 Task: Create a due date automation trigger when advanced on, on the wednesday after a card is due add checklist with all checklists complete at 11:00 AM.
Action: Mouse moved to (1338, 104)
Screenshot: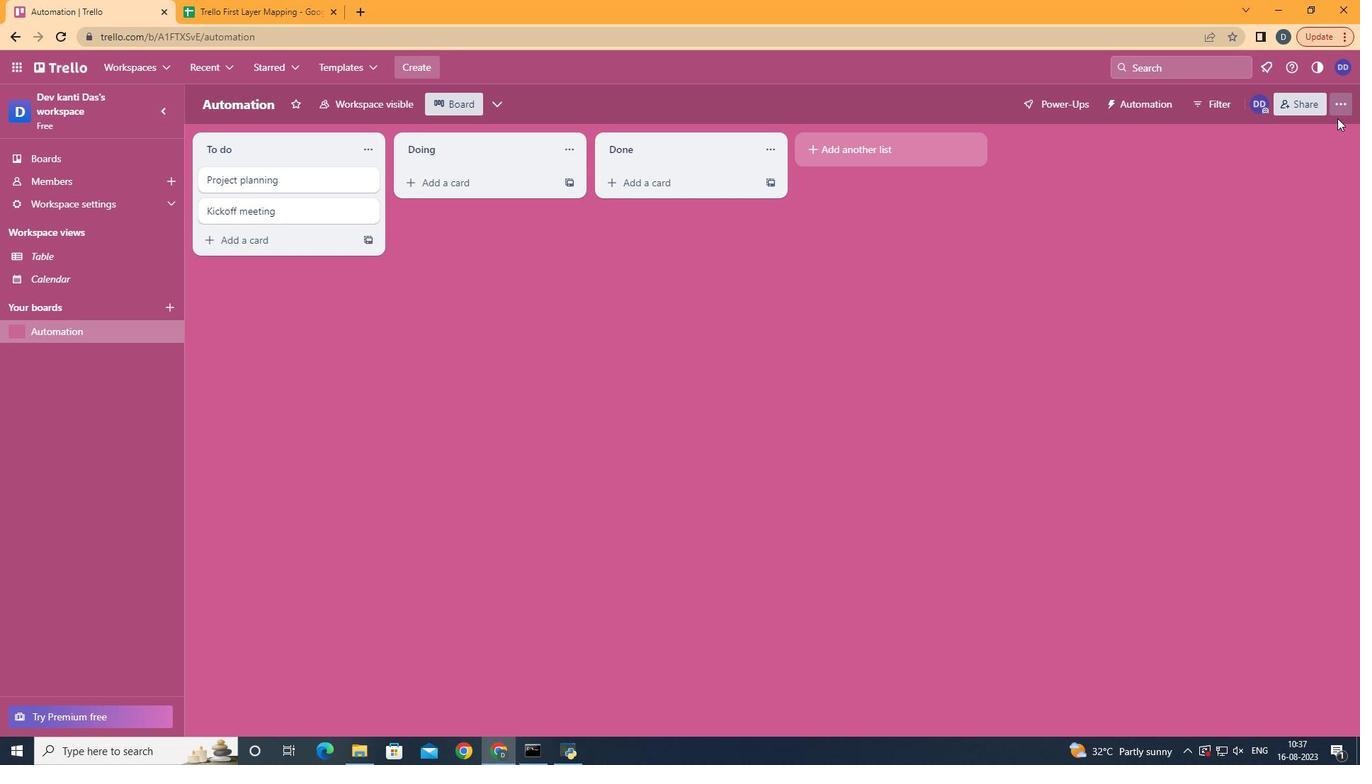 
Action: Mouse pressed left at (1338, 104)
Screenshot: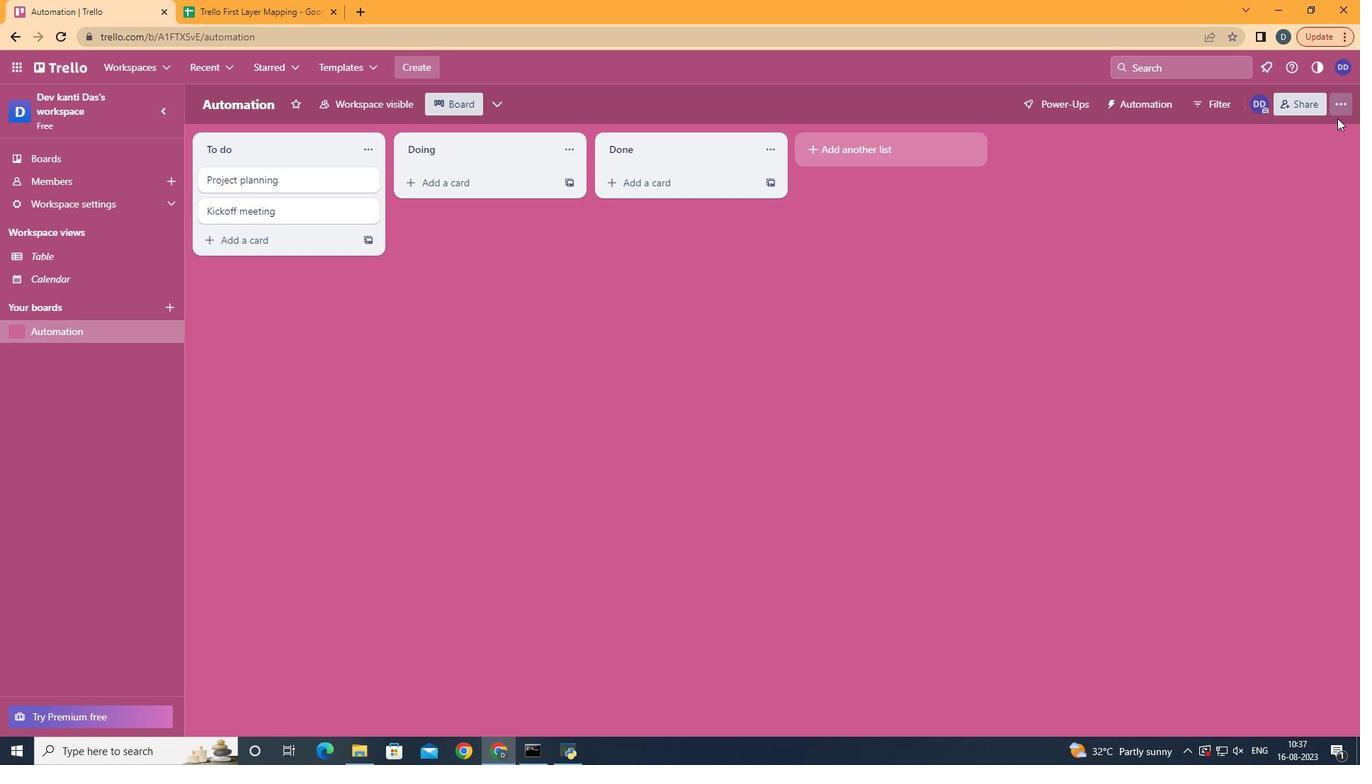 
Action: Mouse moved to (1276, 281)
Screenshot: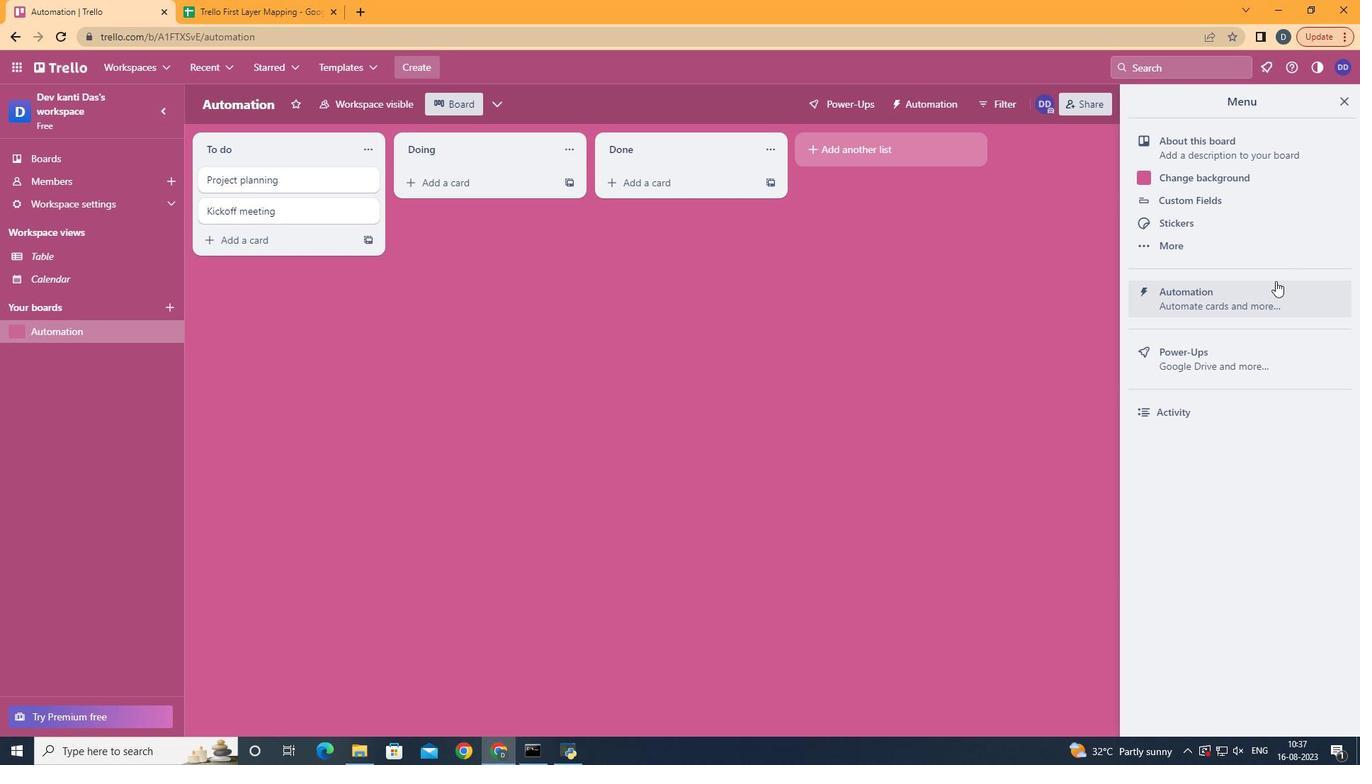 
Action: Mouse pressed left at (1276, 281)
Screenshot: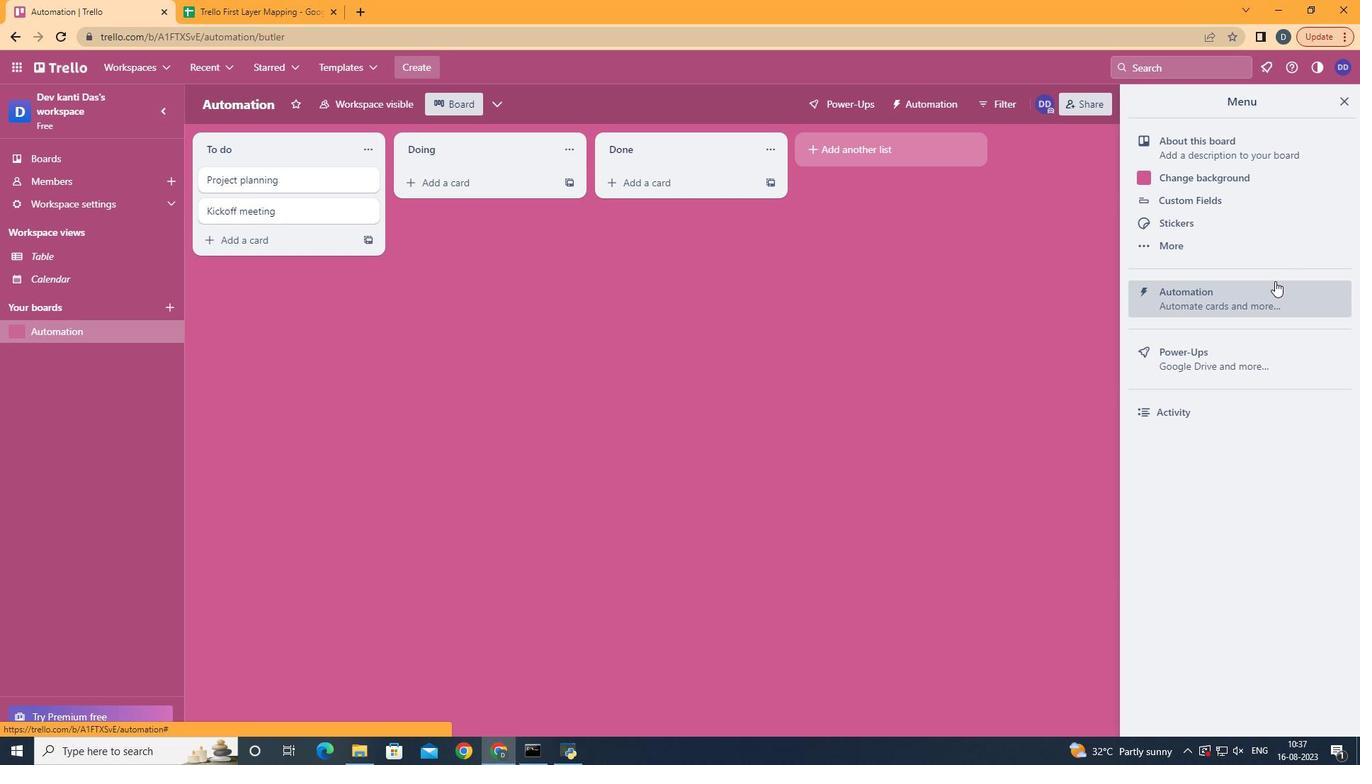 
Action: Mouse moved to (296, 282)
Screenshot: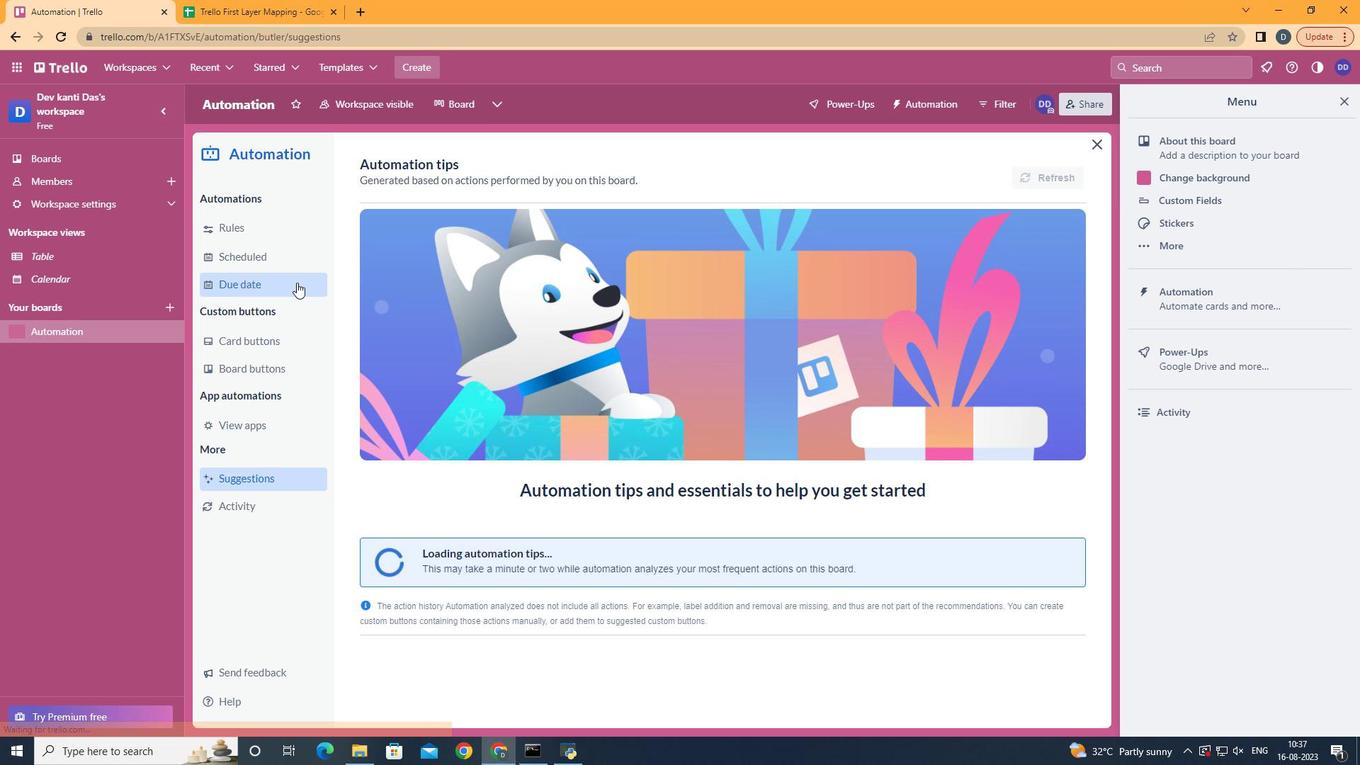 
Action: Mouse pressed left at (296, 282)
Screenshot: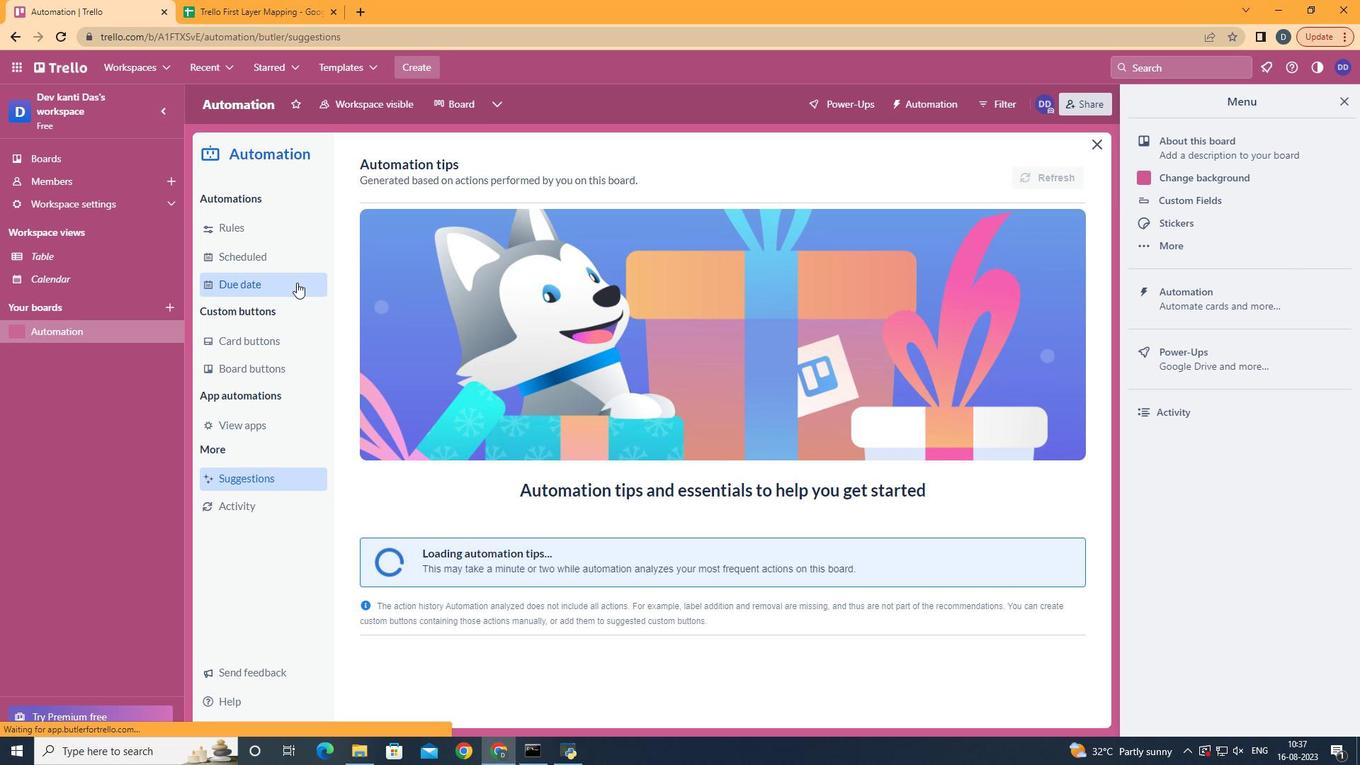 
Action: Mouse moved to (960, 169)
Screenshot: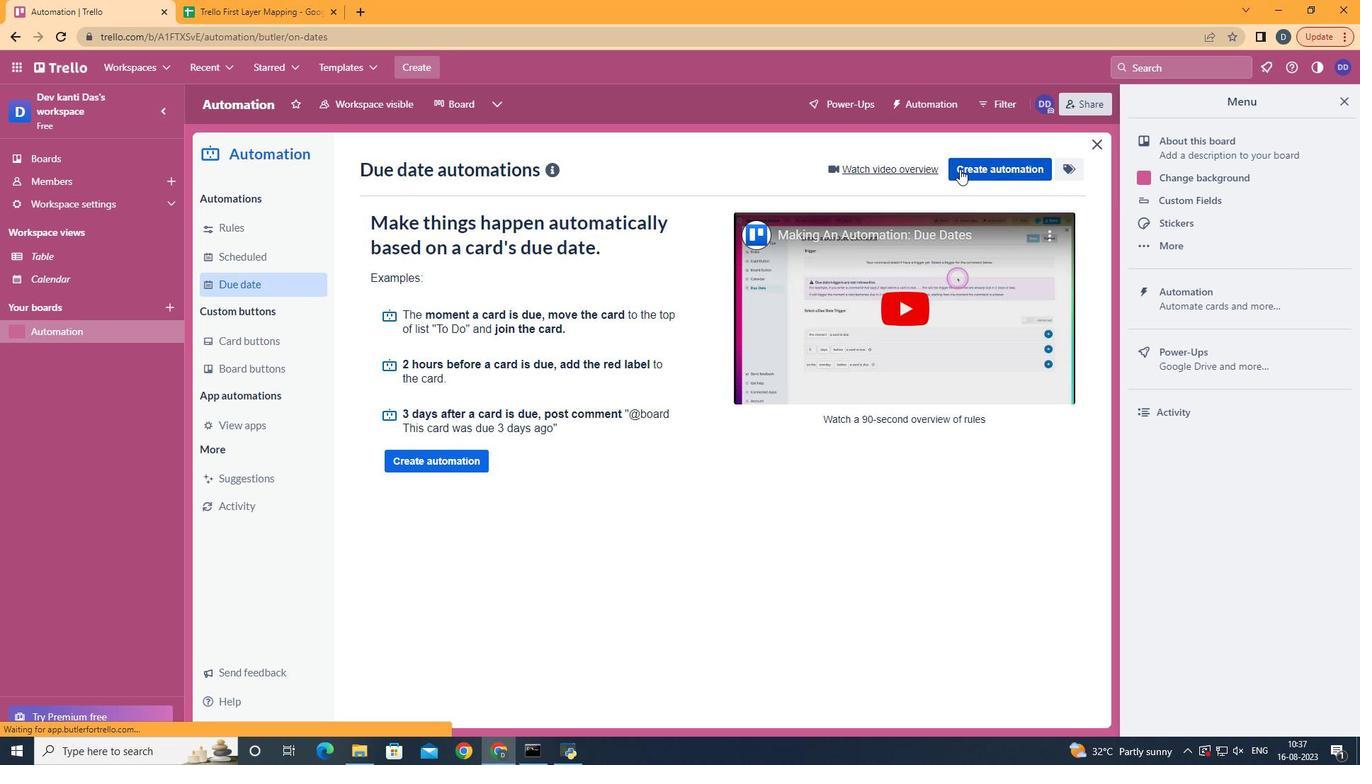 
Action: Mouse pressed left at (960, 169)
Screenshot: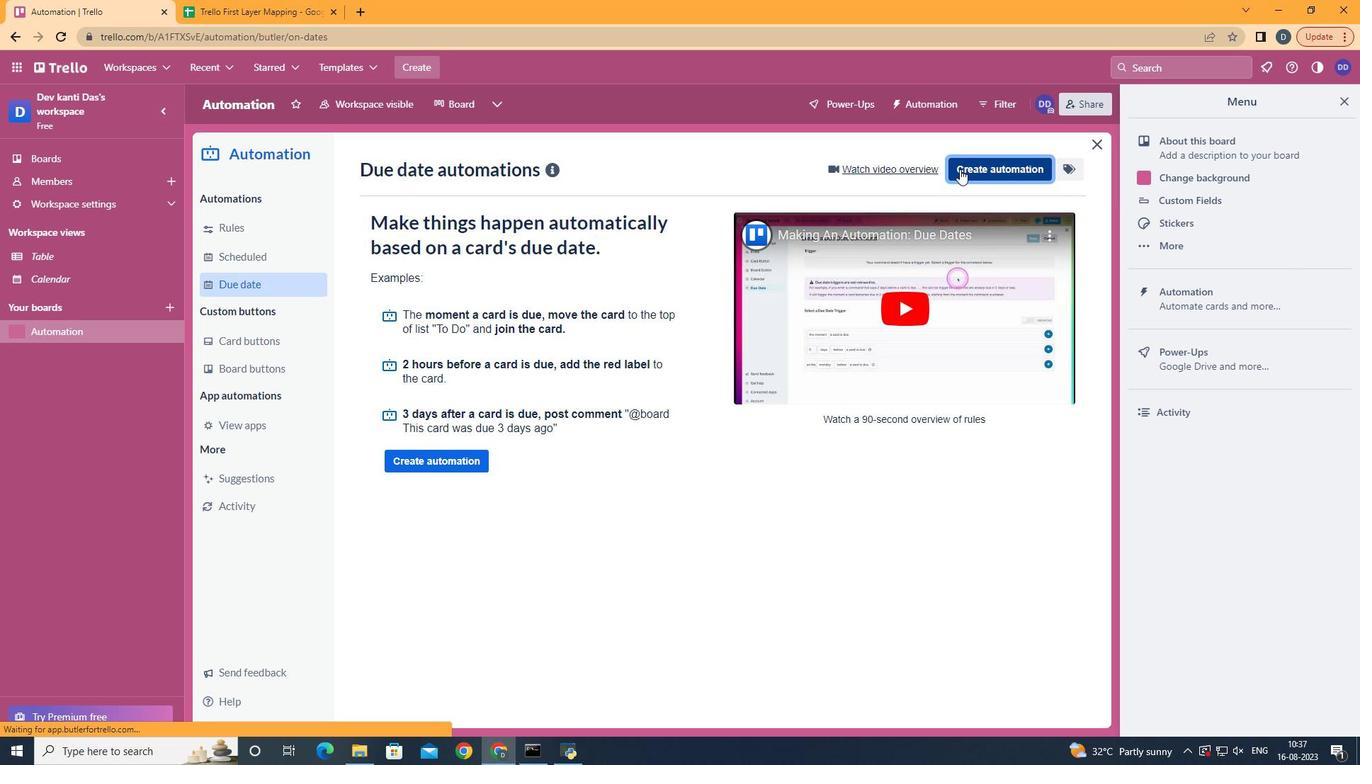
Action: Mouse moved to (696, 309)
Screenshot: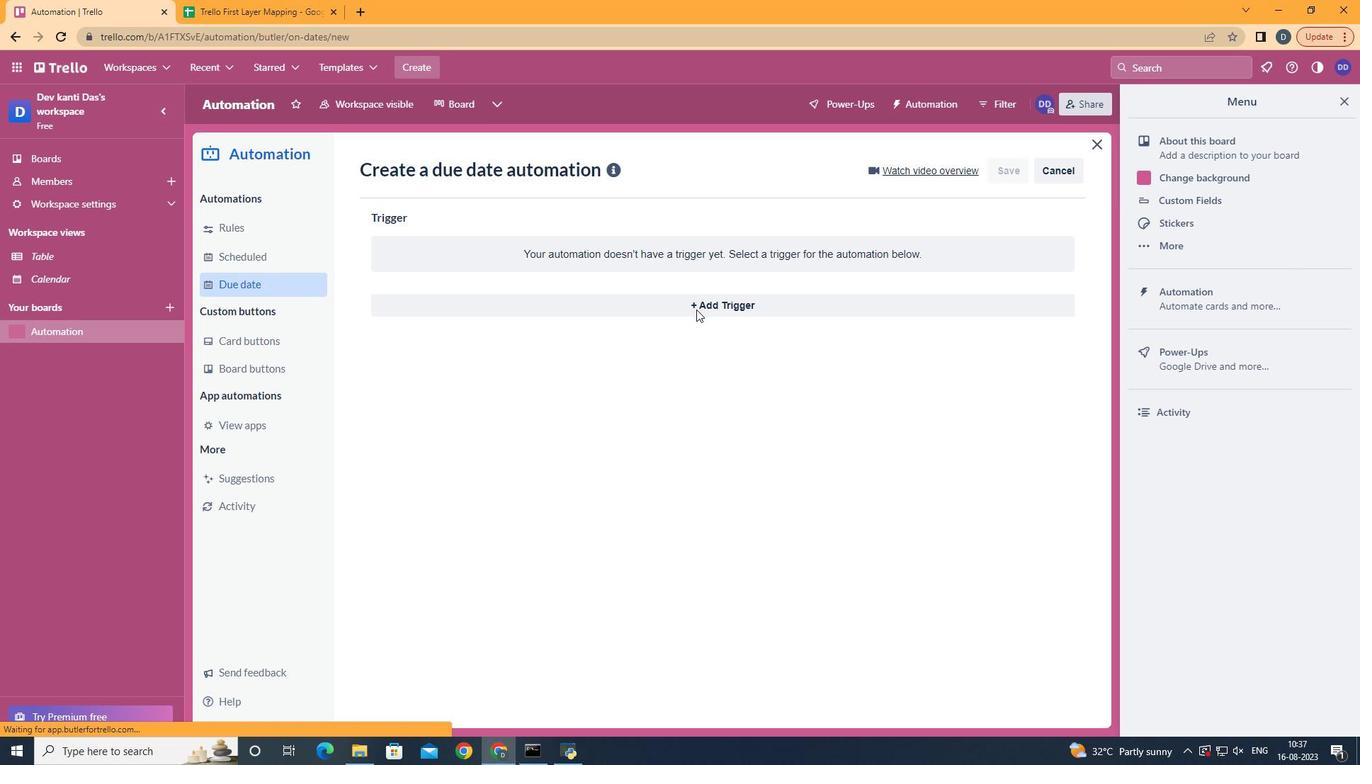 
Action: Mouse pressed left at (696, 309)
Screenshot: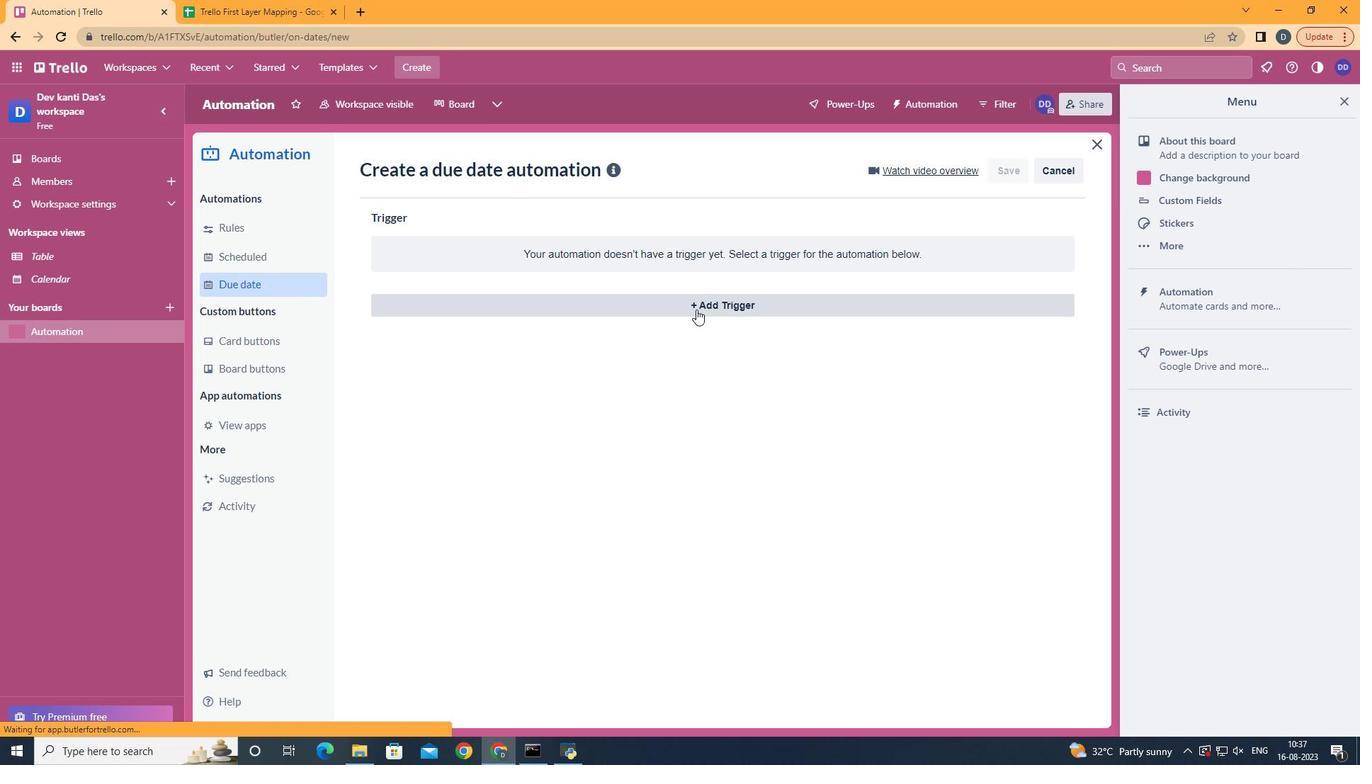 
Action: Mouse moved to (472, 417)
Screenshot: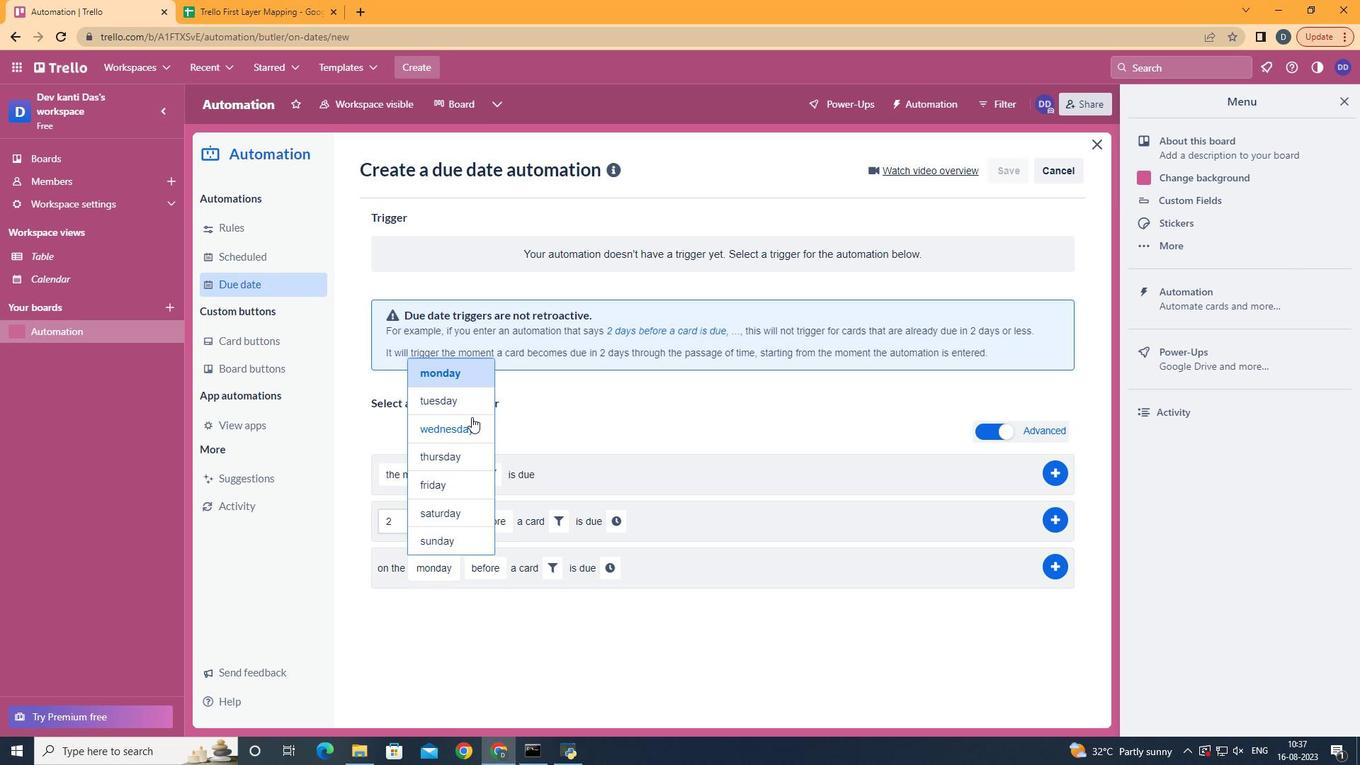 
Action: Mouse pressed left at (472, 417)
Screenshot: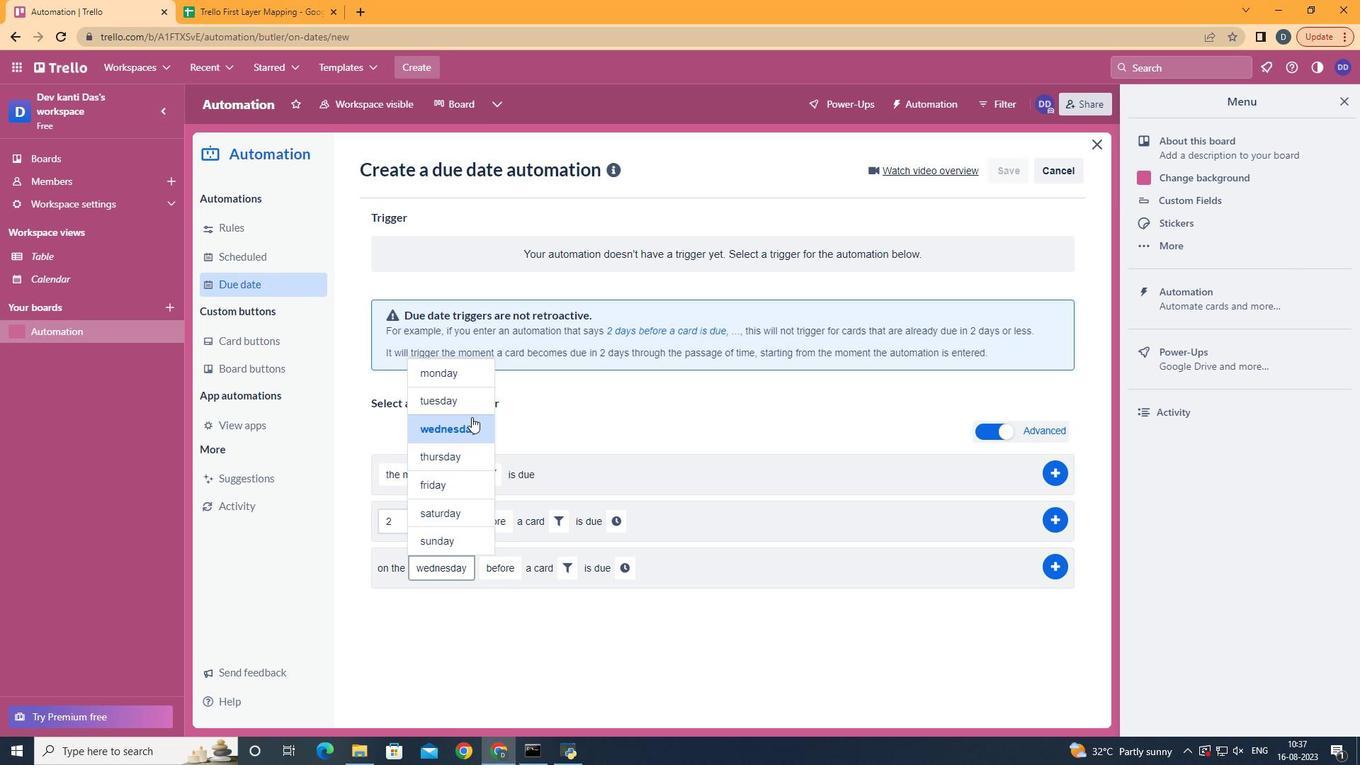 
Action: Mouse moved to (501, 613)
Screenshot: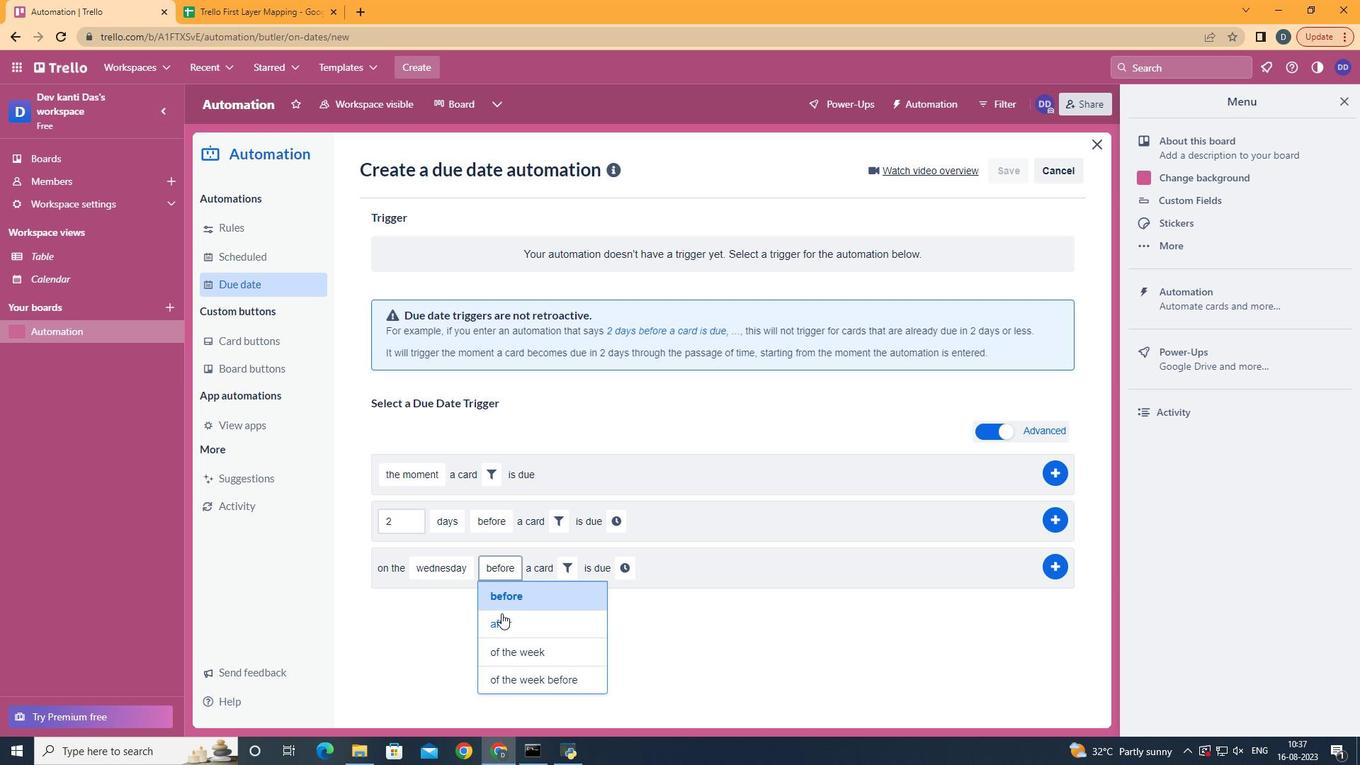 
Action: Mouse pressed left at (501, 613)
Screenshot: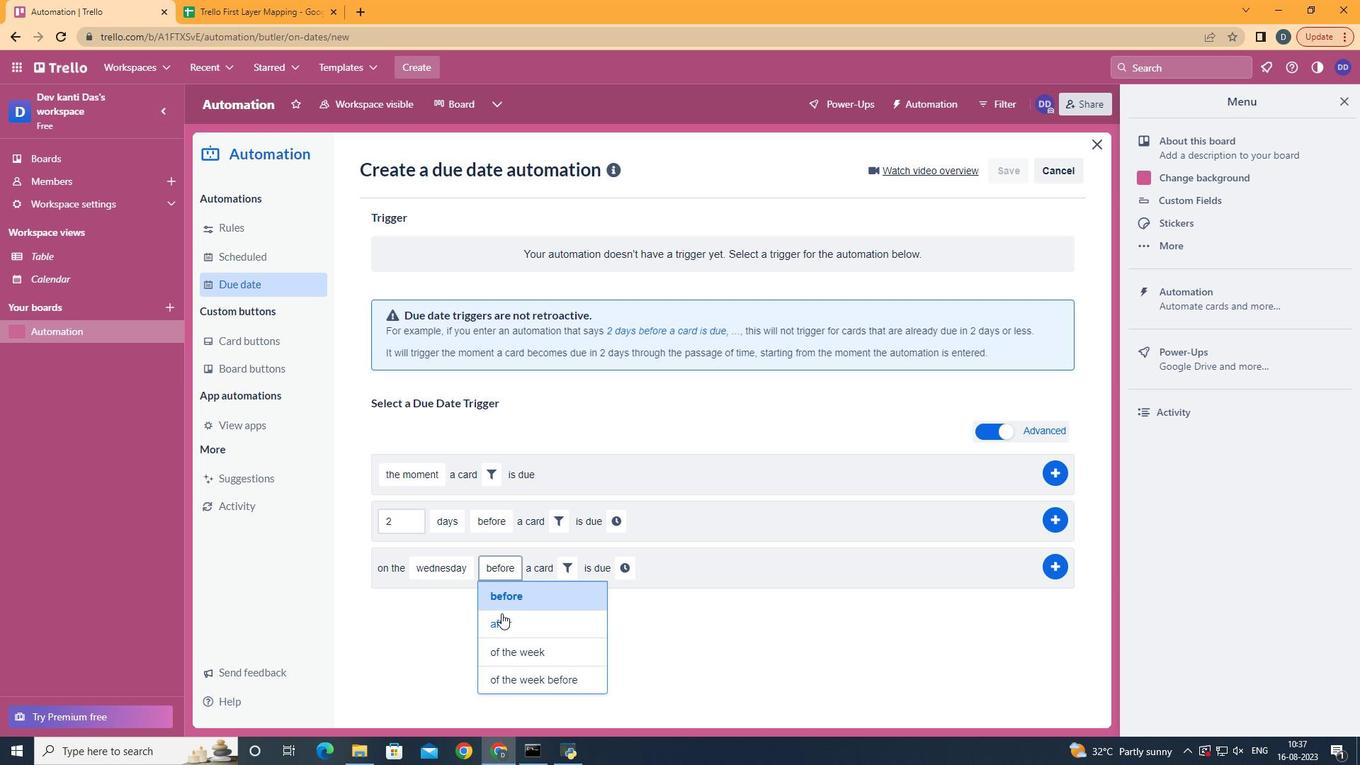 
Action: Mouse moved to (559, 565)
Screenshot: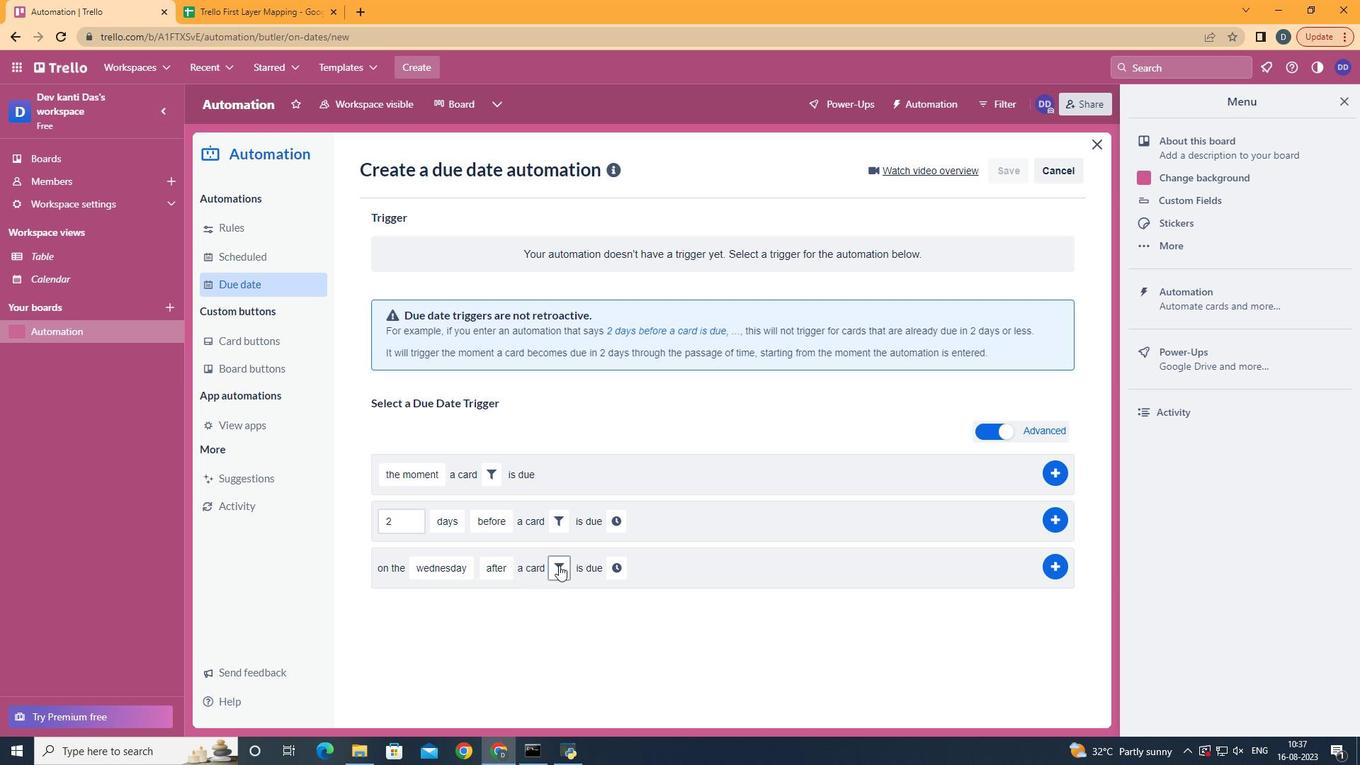 
Action: Mouse pressed left at (559, 565)
Screenshot: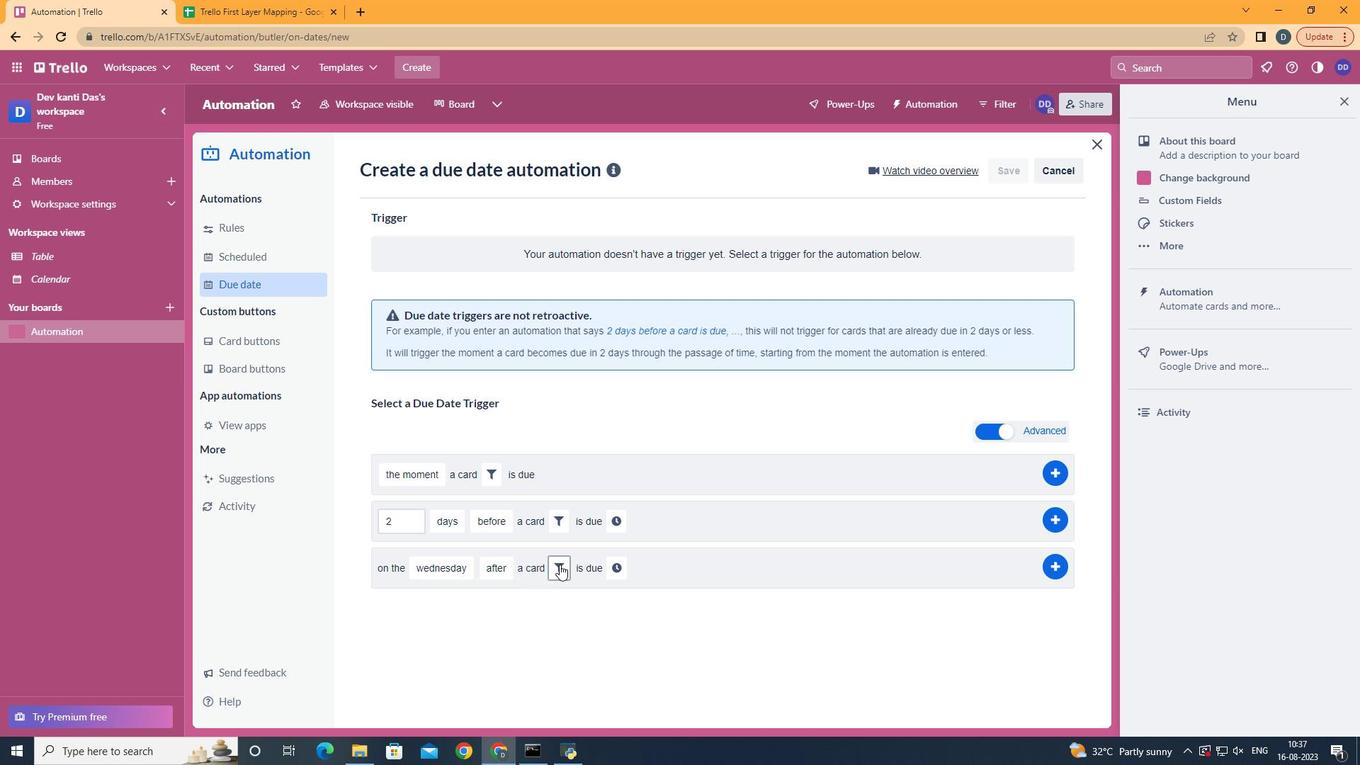 
Action: Mouse moved to (703, 608)
Screenshot: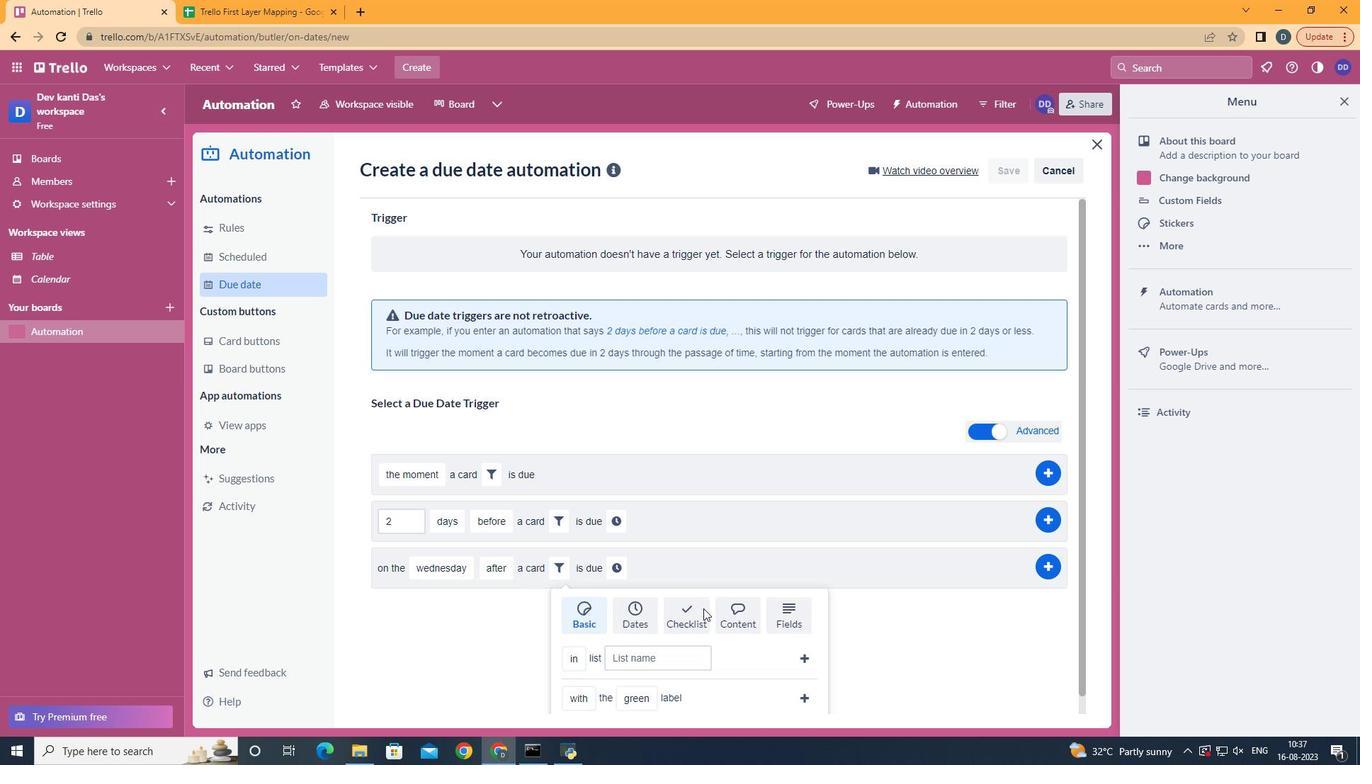 
Action: Mouse pressed left at (703, 608)
Screenshot: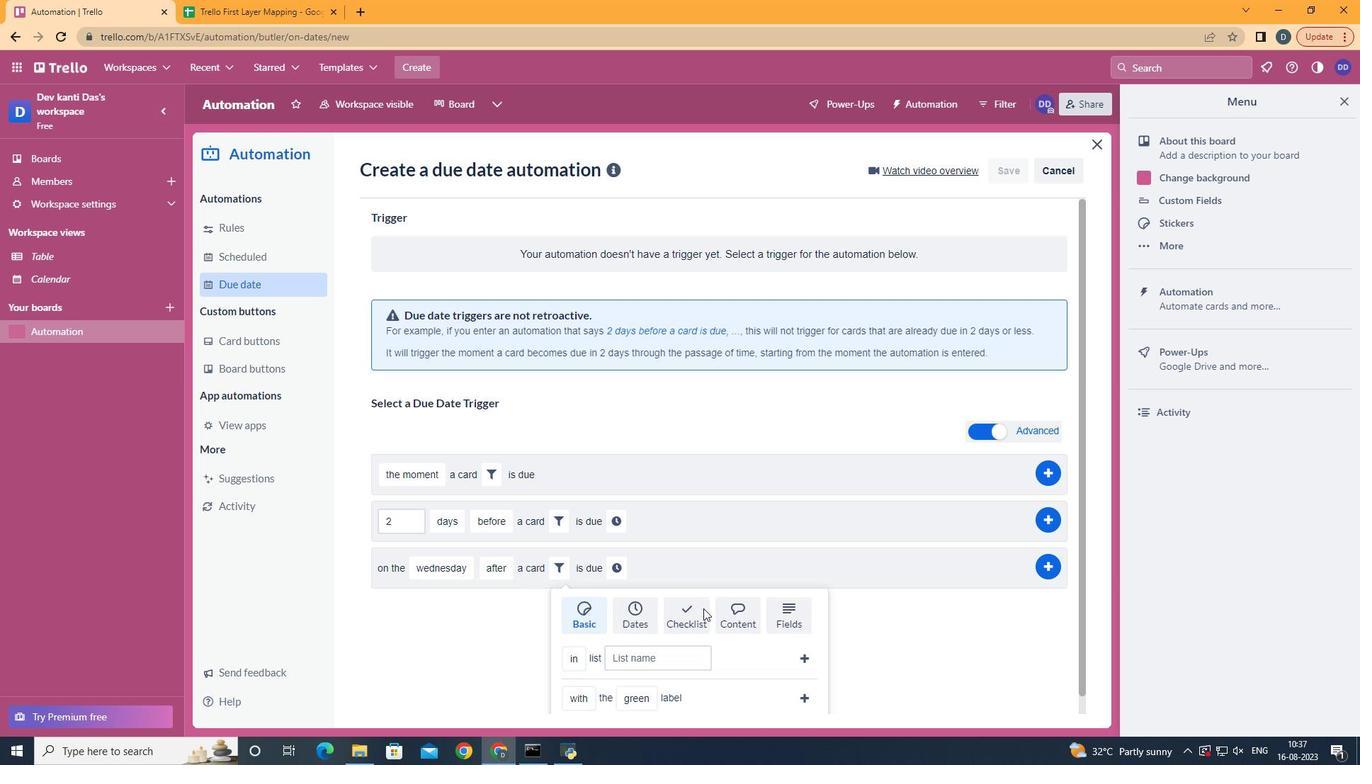 
Action: Mouse moved to (808, 664)
Screenshot: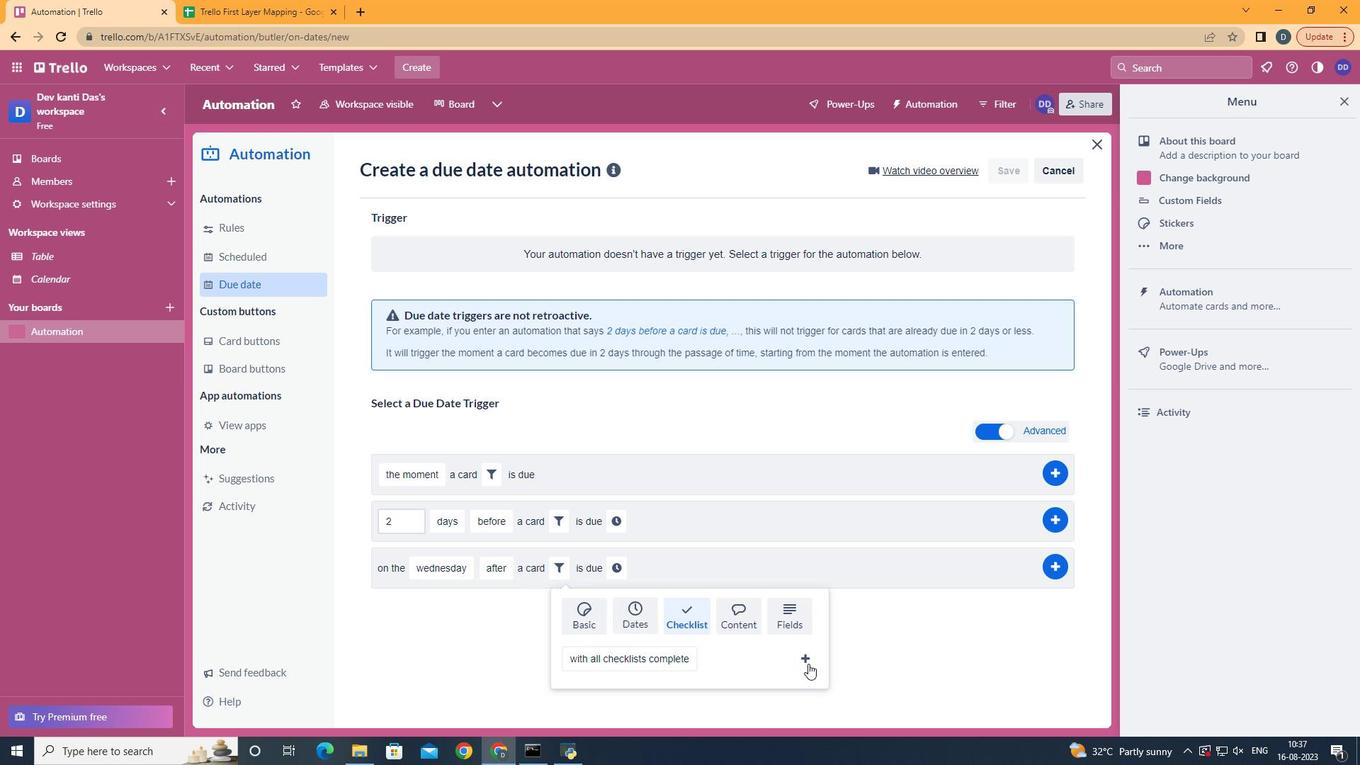 
Action: Mouse pressed left at (808, 664)
Screenshot: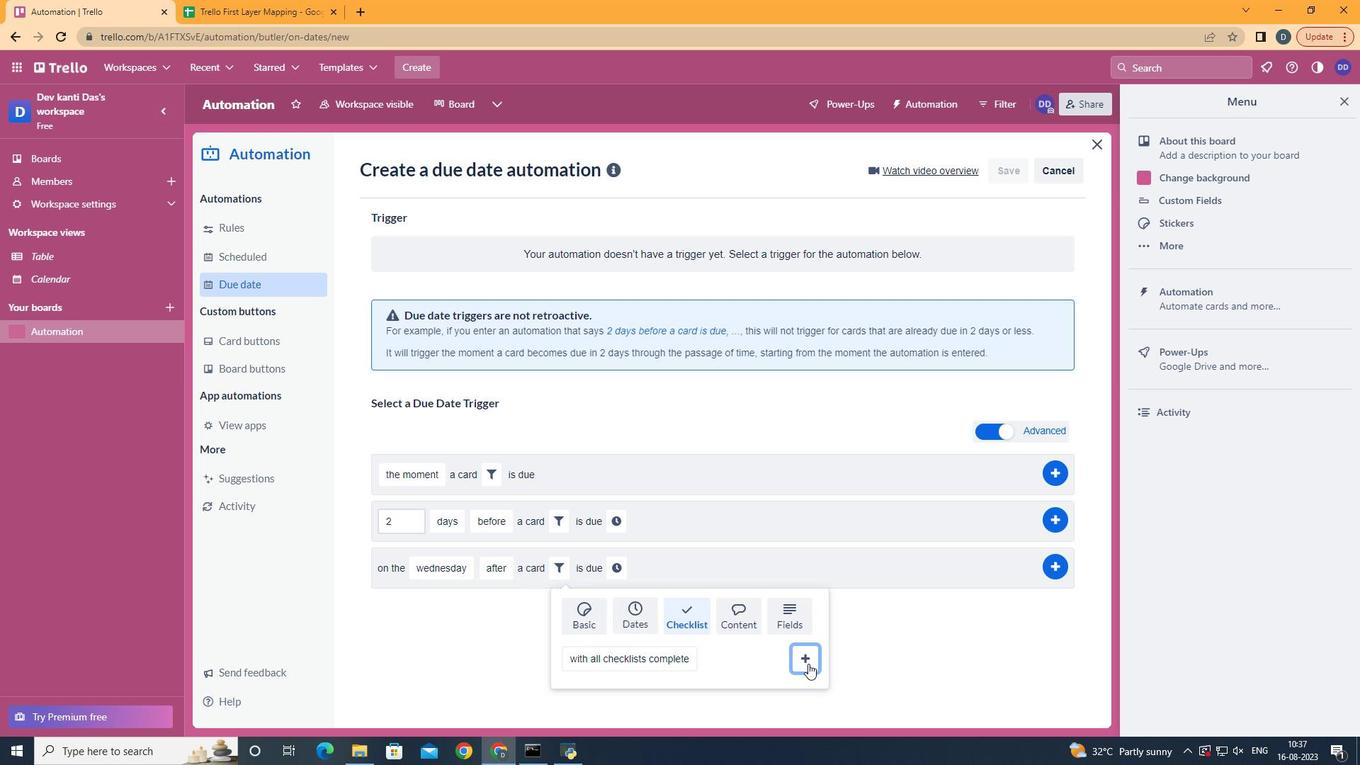 
Action: Mouse moved to (773, 566)
Screenshot: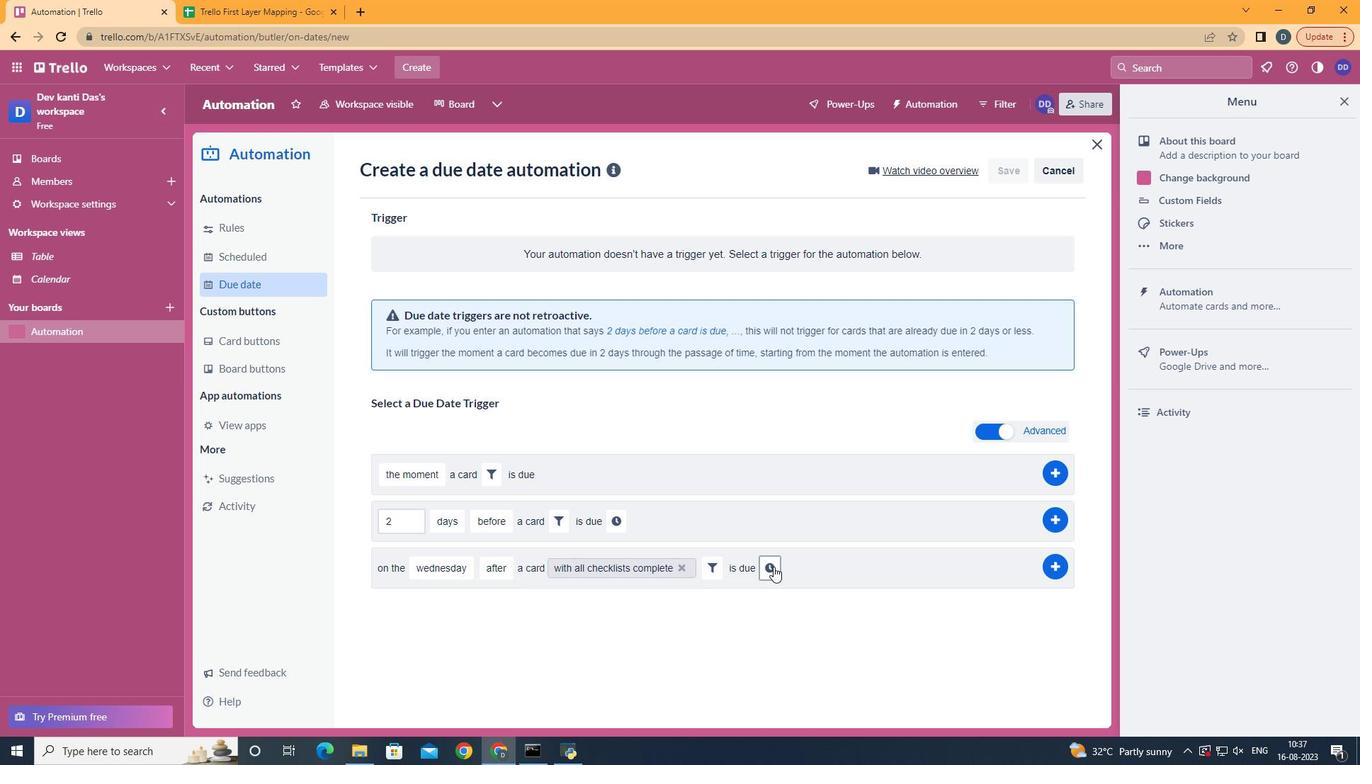
Action: Mouse pressed left at (773, 566)
Screenshot: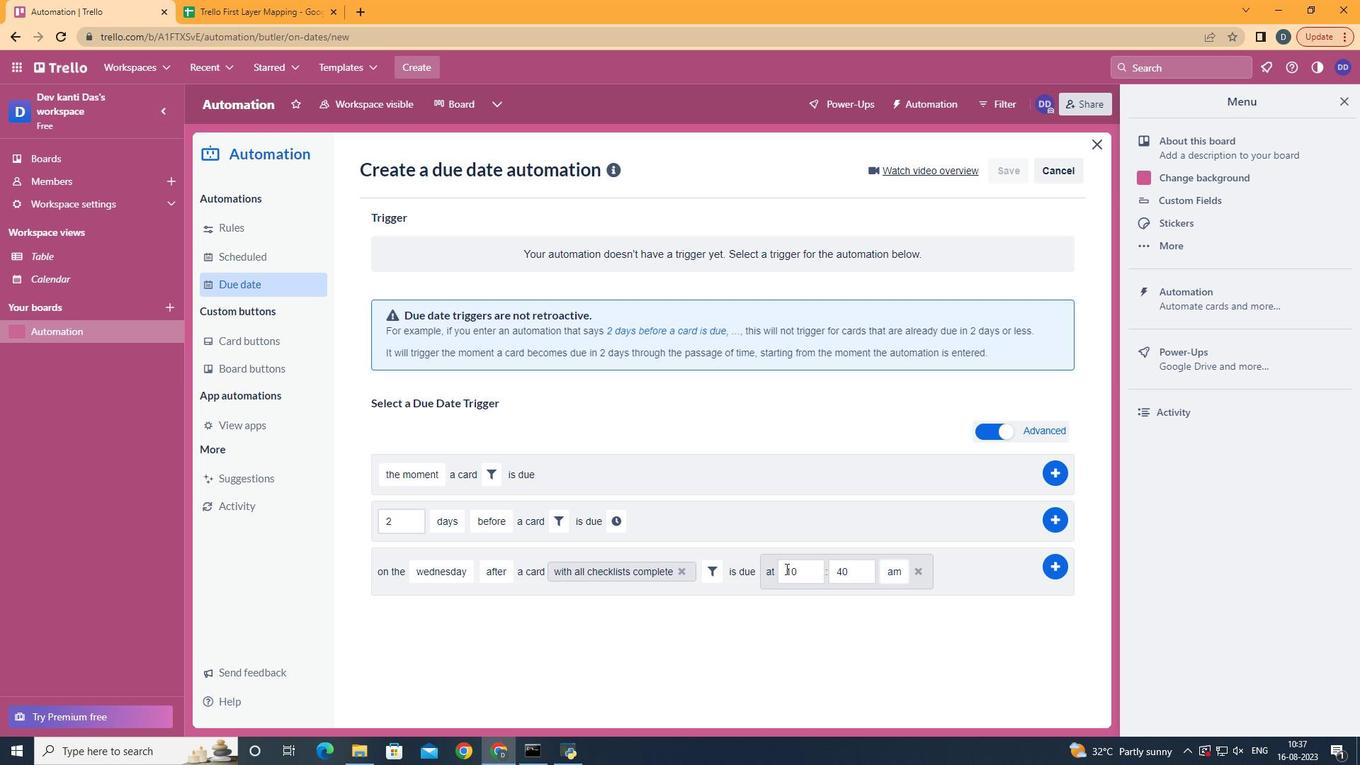 
Action: Mouse moved to (832, 576)
Screenshot: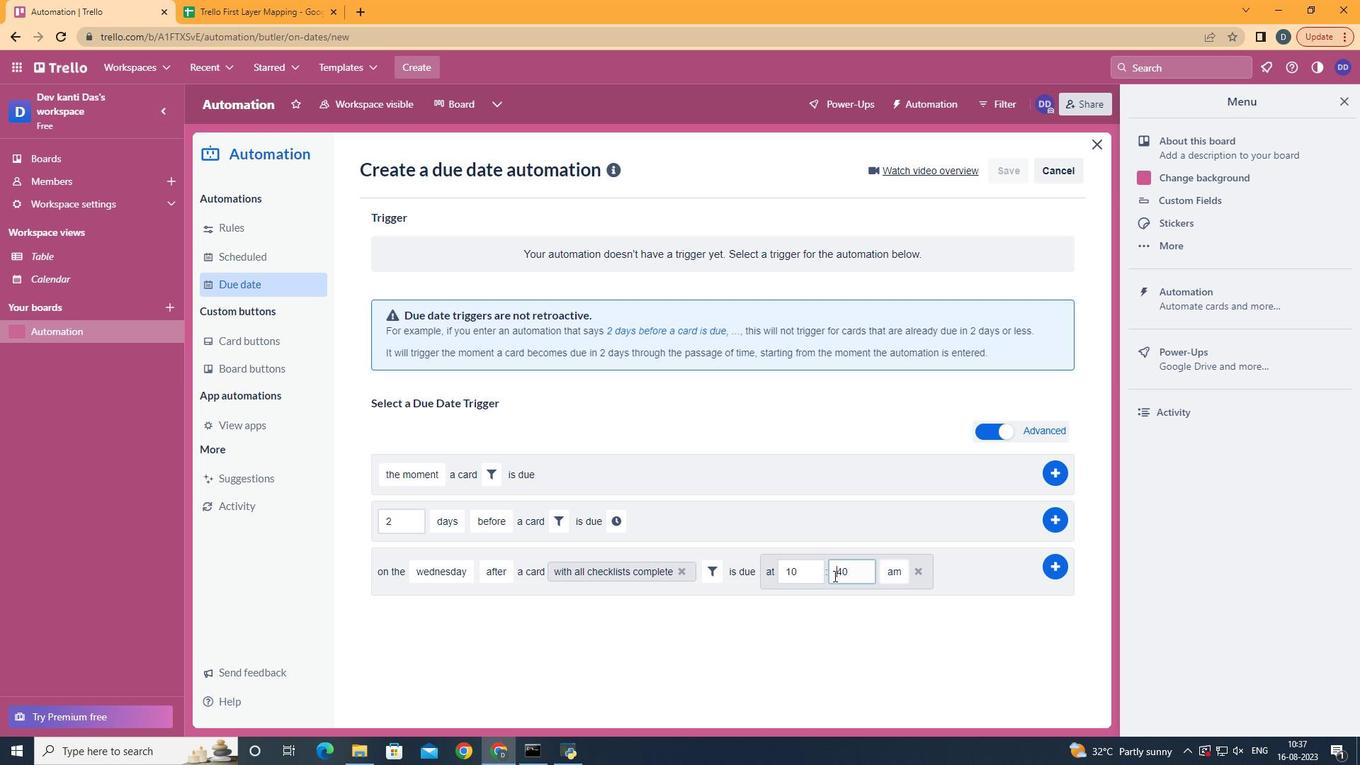 
Action: Mouse pressed left at (832, 576)
Screenshot: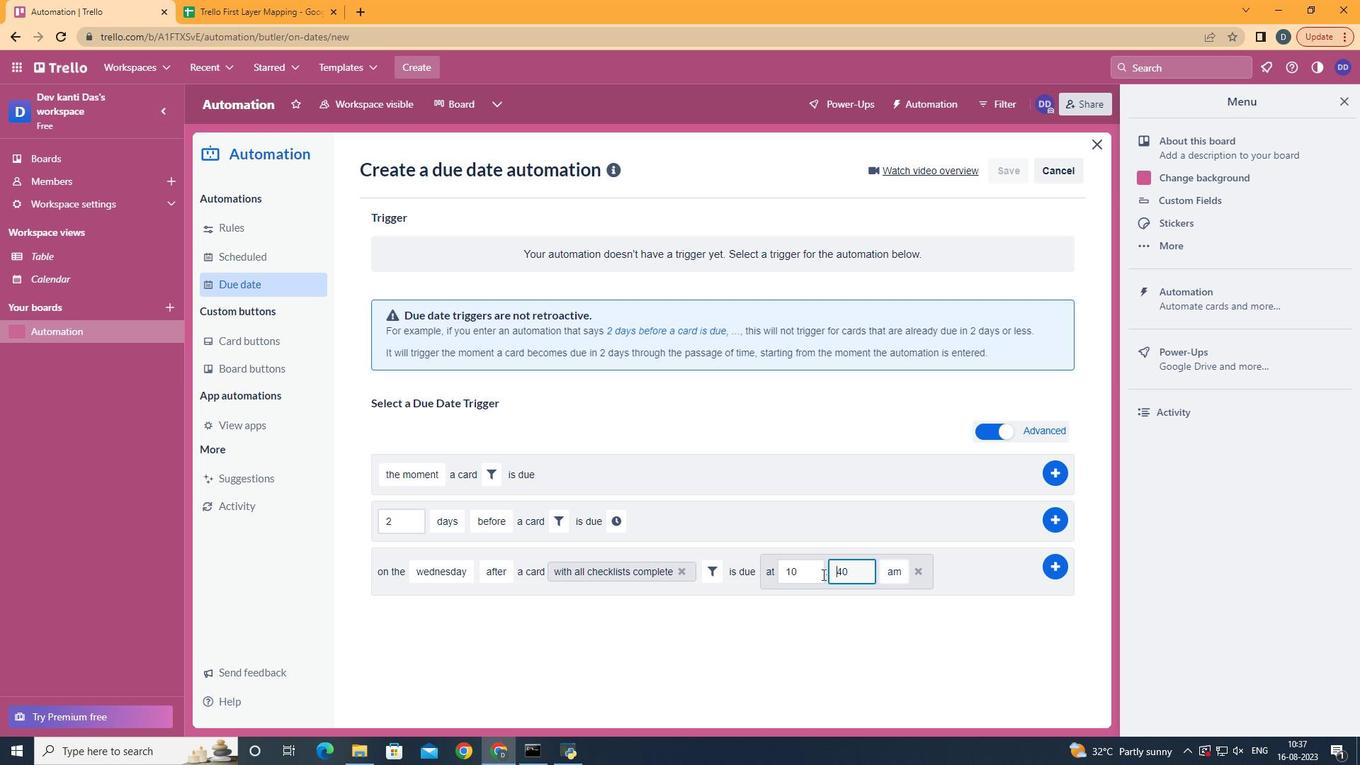 
Action: Mouse moved to (817, 572)
Screenshot: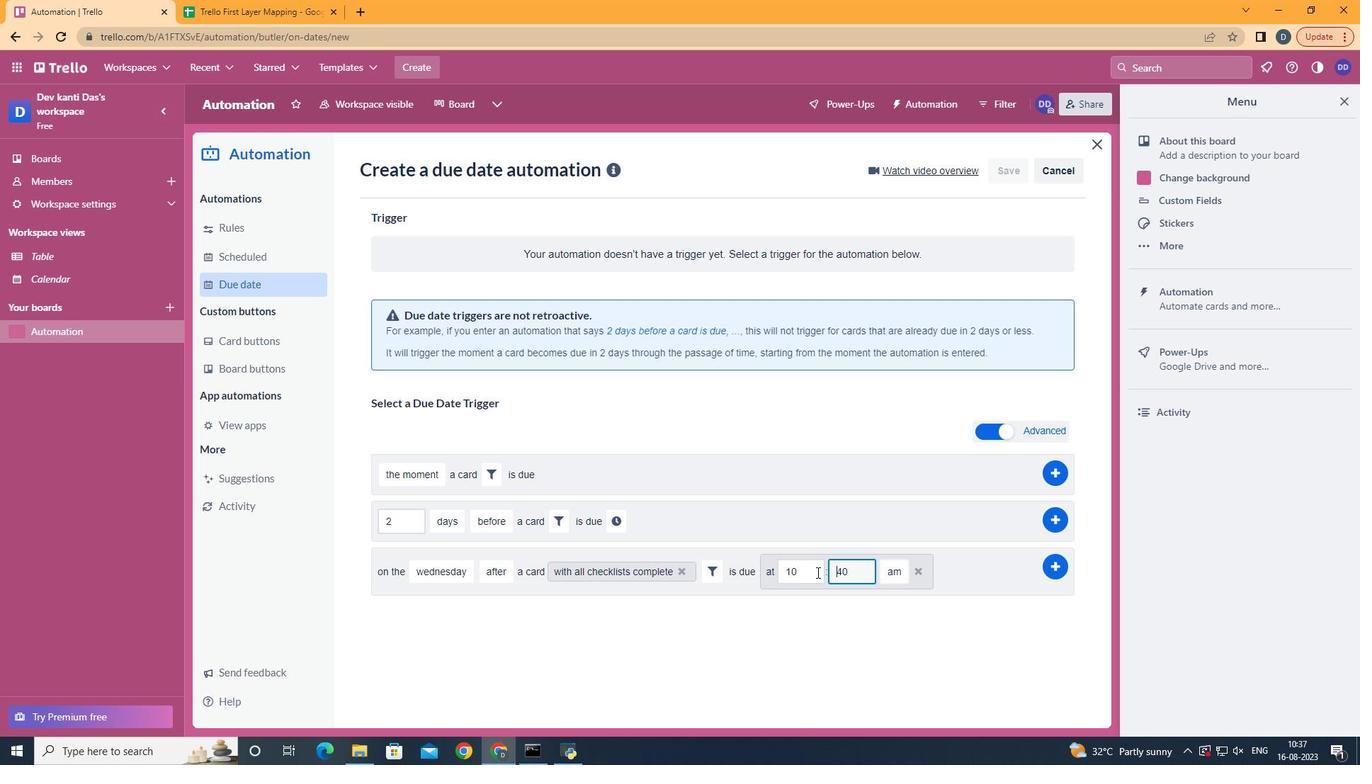 
Action: Mouse pressed left at (817, 572)
Screenshot: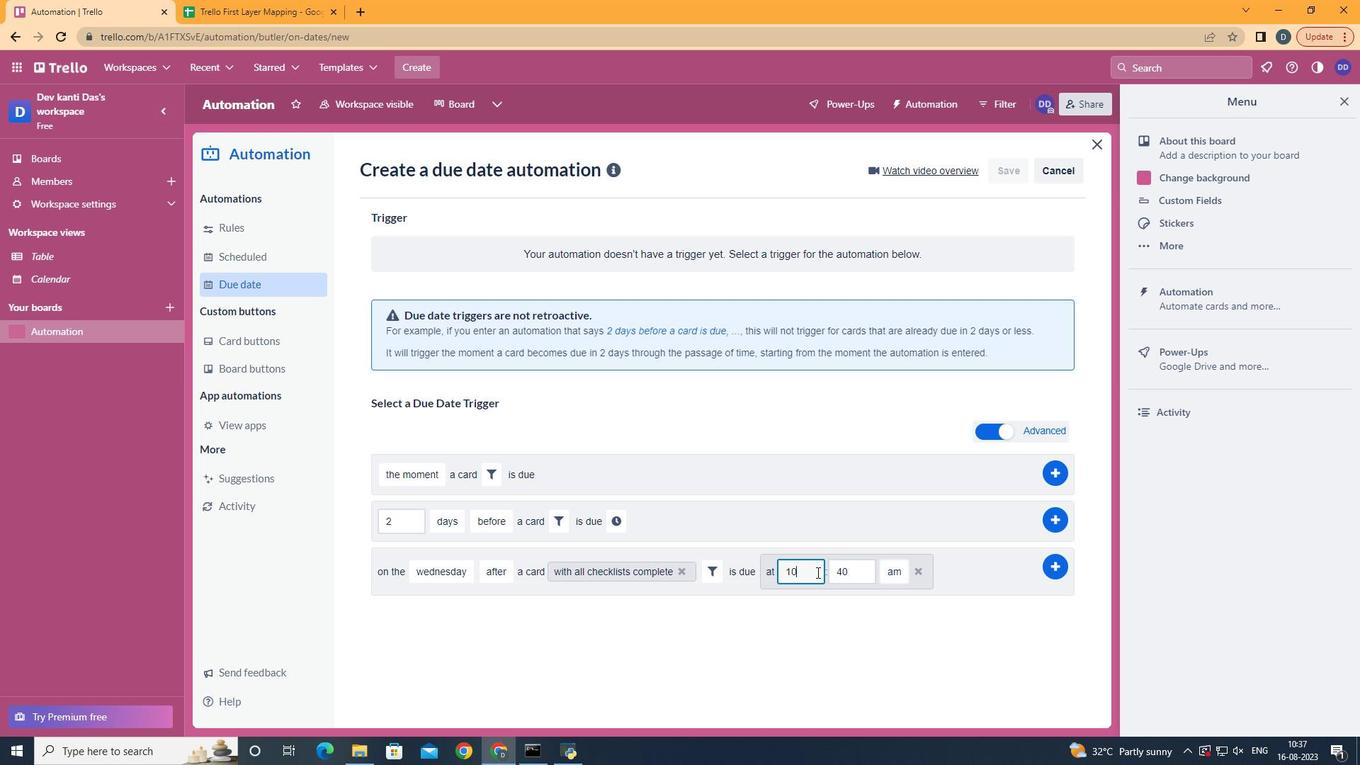 
Action: Mouse moved to (817, 572)
Screenshot: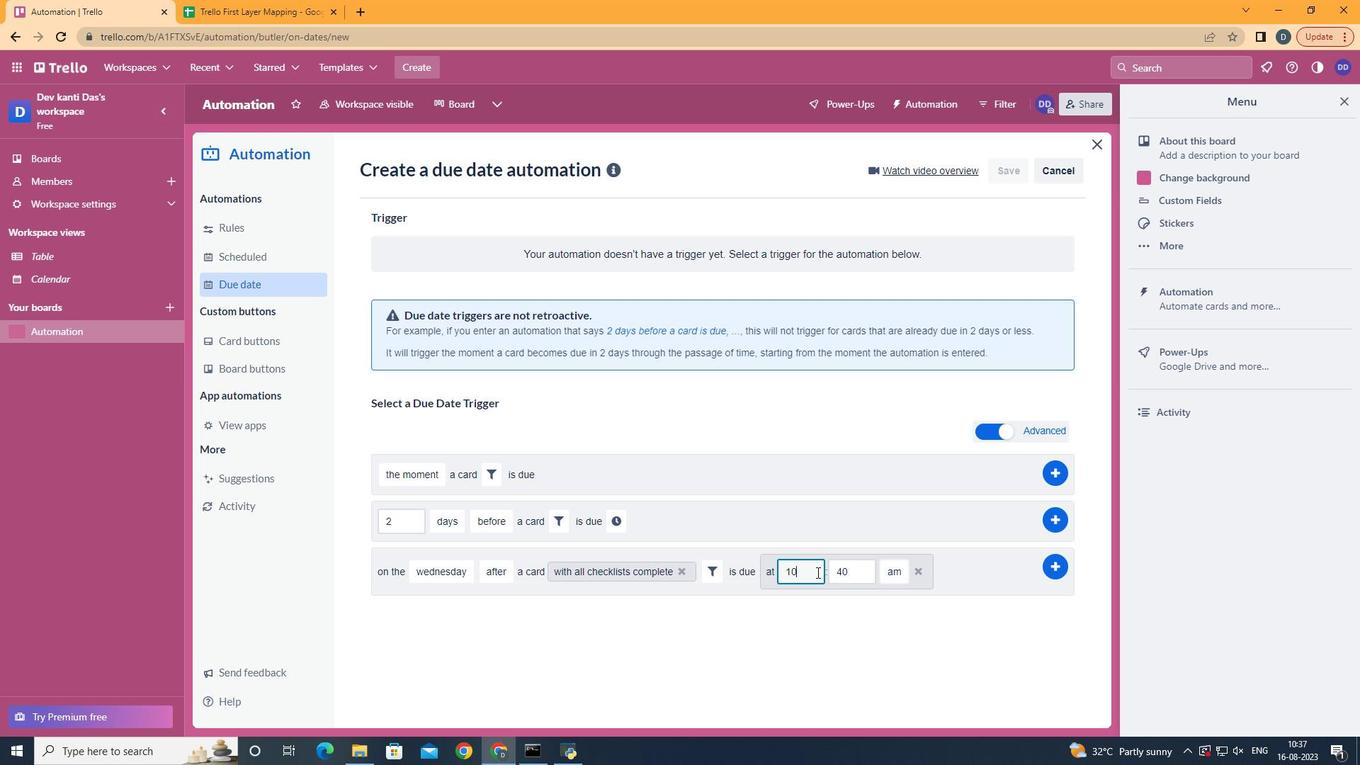 
Action: Key pressed <Key.backspace>1
Screenshot: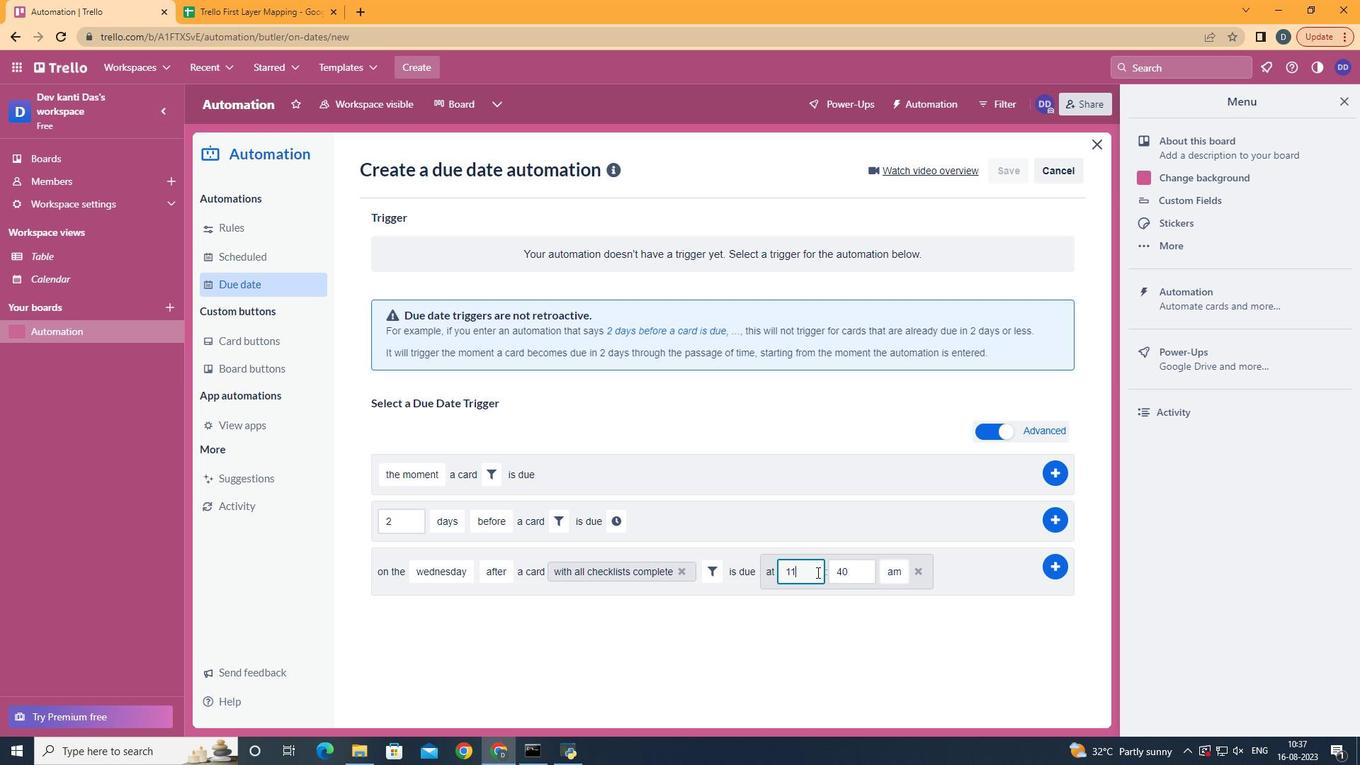 
Action: Mouse moved to (857, 577)
Screenshot: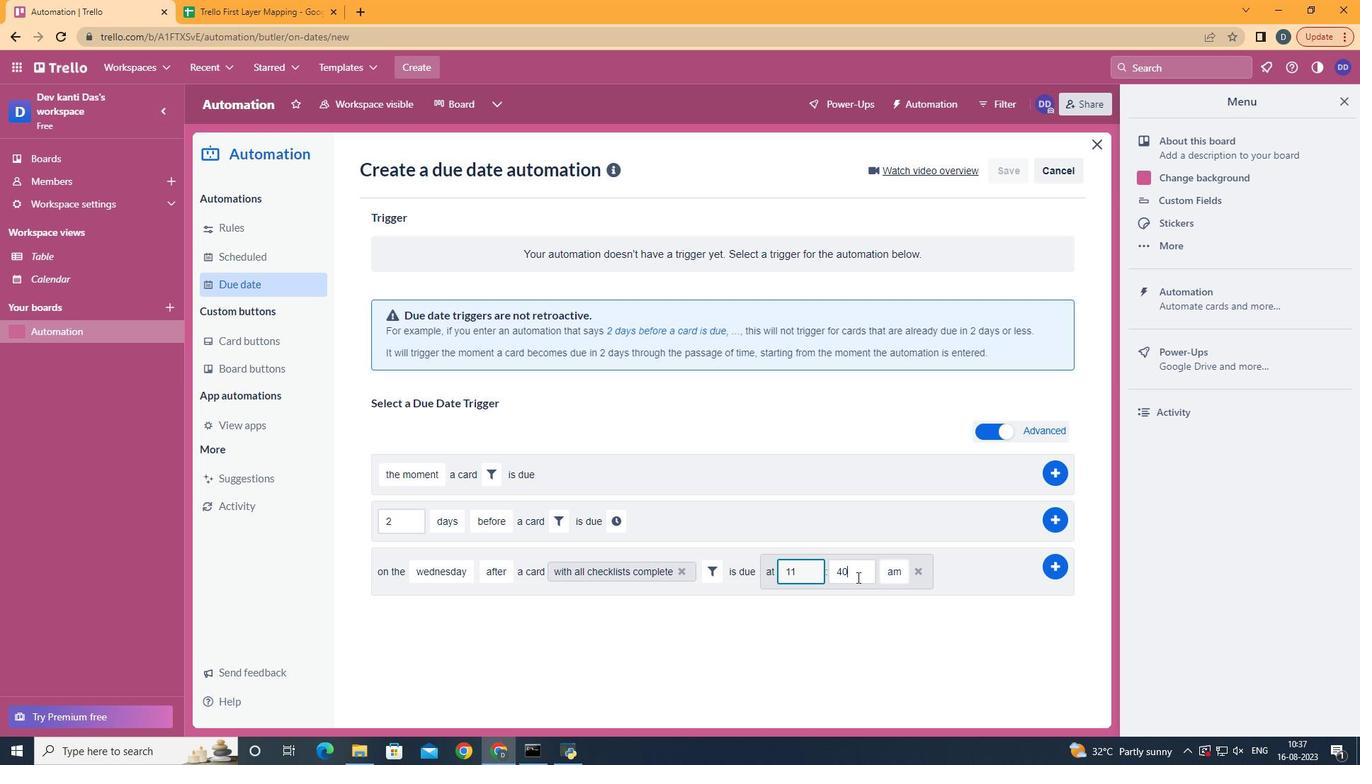 
Action: Mouse pressed left at (857, 577)
Screenshot: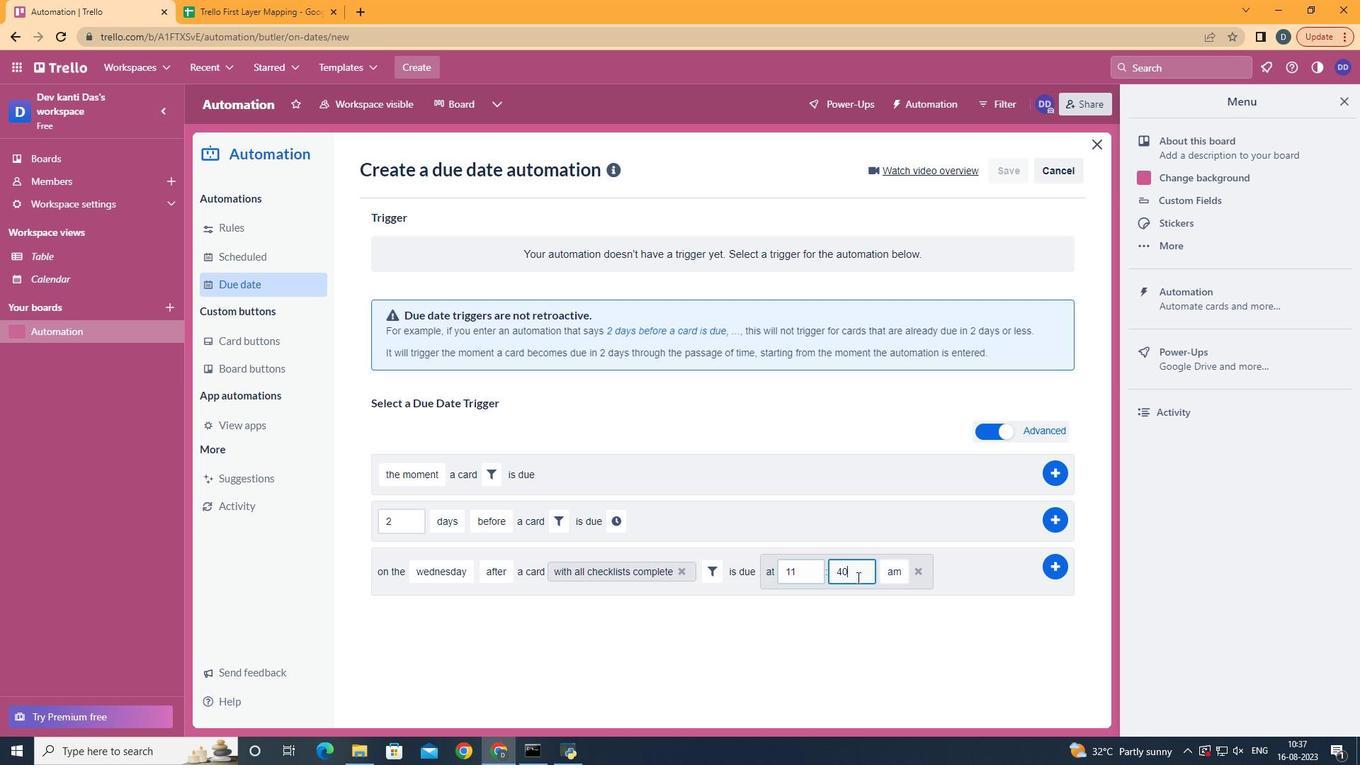 
Action: Key pressed <Key.backspace><Key.backspace>00
Screenshot: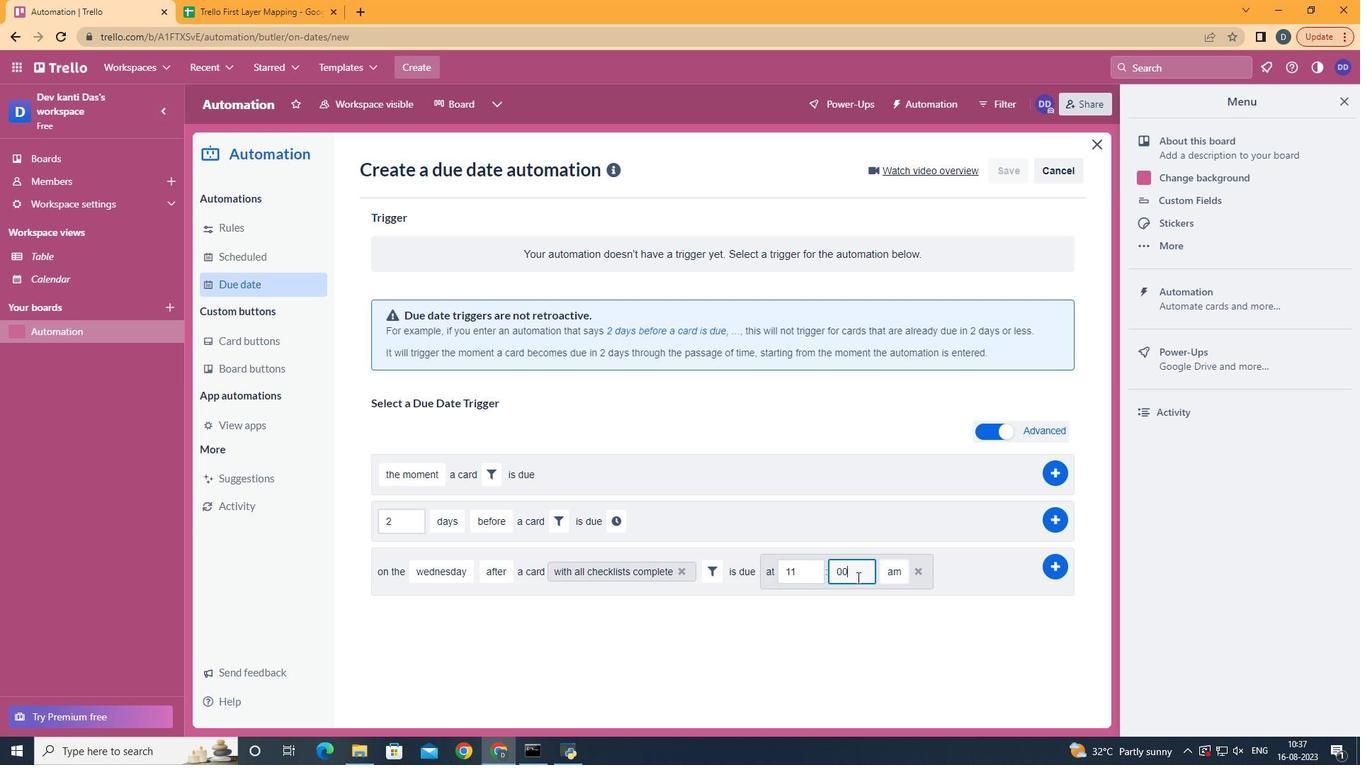 
Action: Mouse moved to (1053, 580)
Screenshot: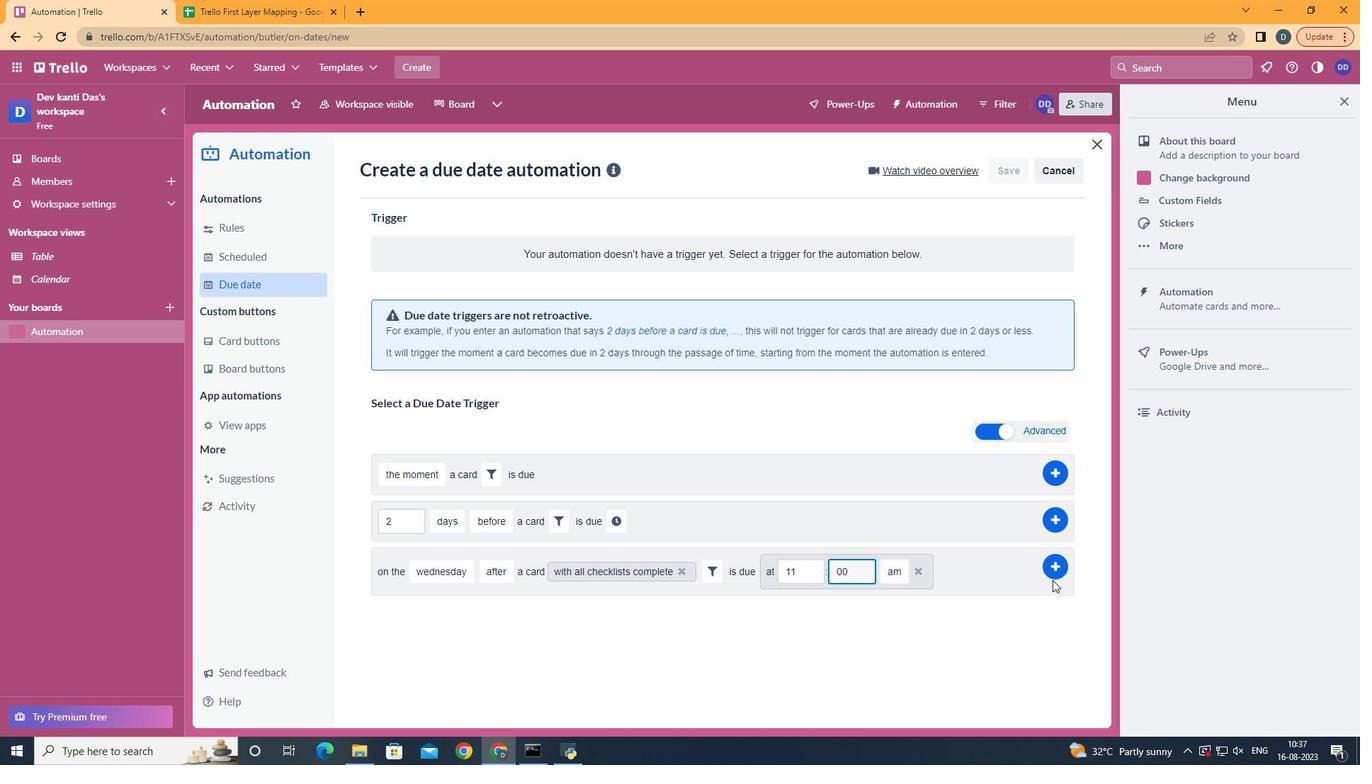 
Action: Mouse pressed left at (1053, 580)
Screenshot: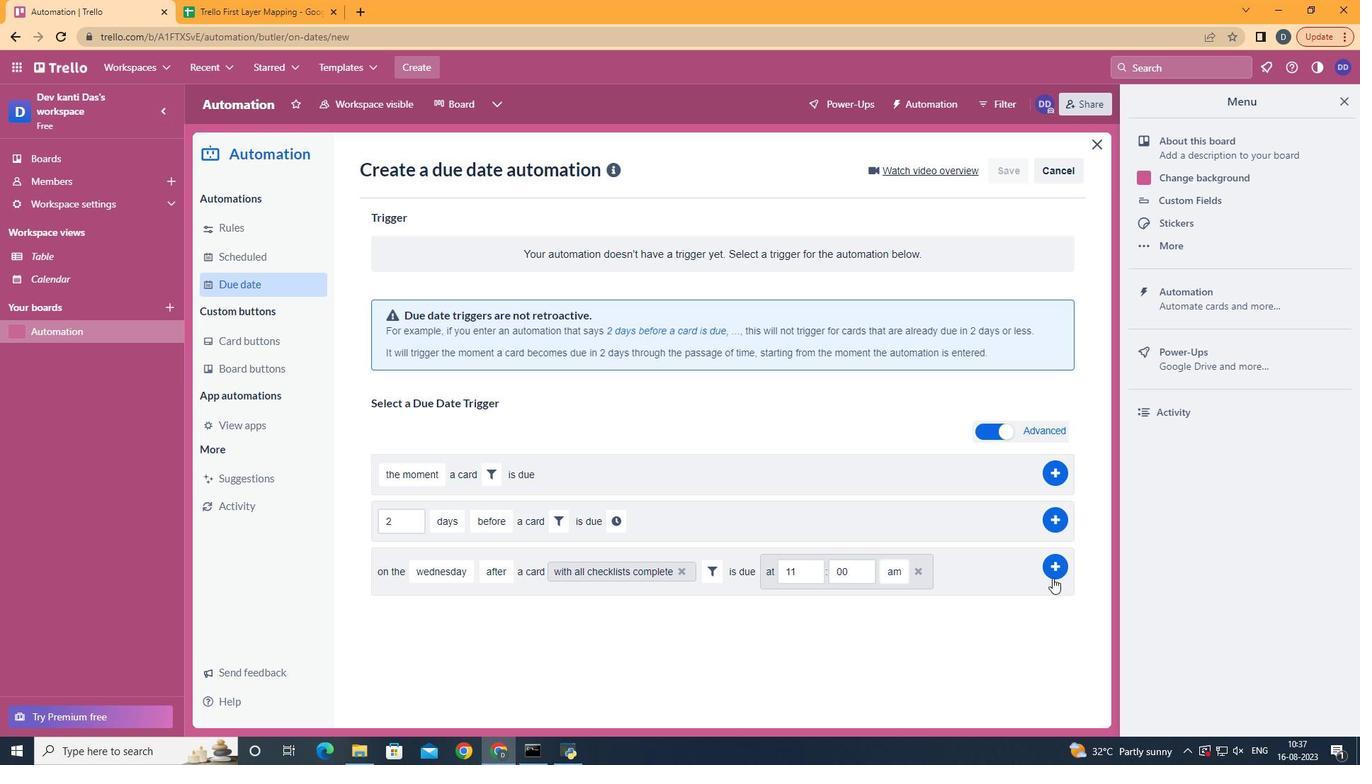 
Action: Mouse moved to (1053, 569)
Screenshot: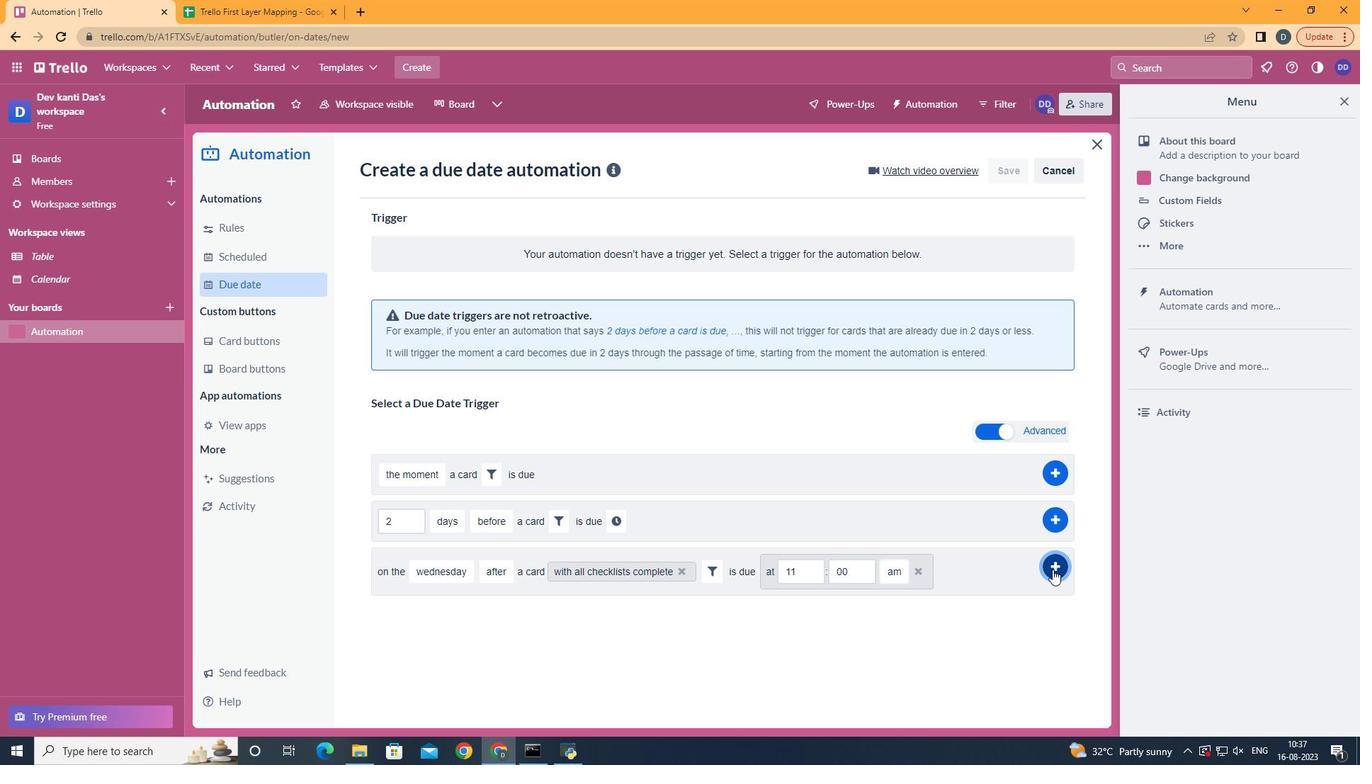
Action: Mouse pressed left at (1053, 569)
Screenshot: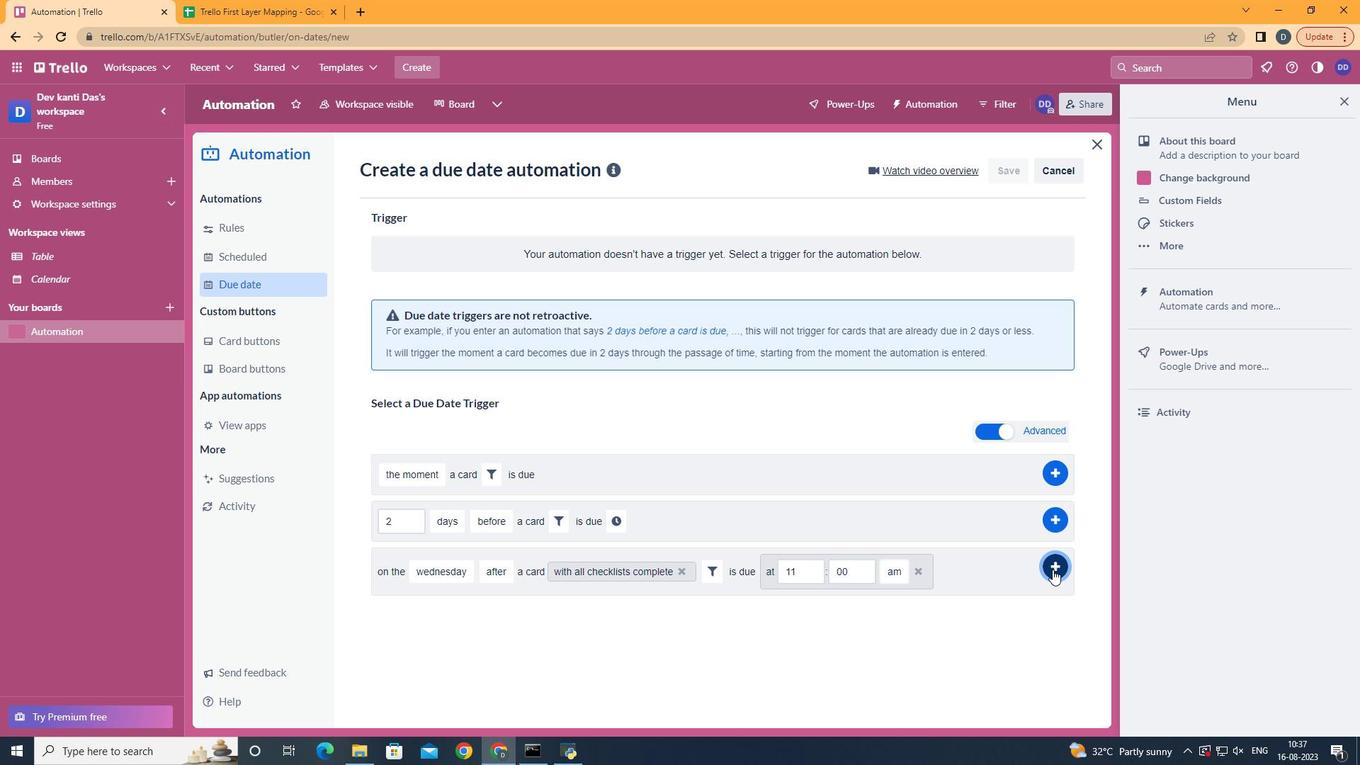 
